 Task: Add an event with the title Project Planning Workshop, date '2023/12/13', time 7:50 AM to 9:50 AMand add a description: The AGM will conclude with a summary of the key outcomes, decisions, and action points discussed during the meeting. It will also provide a glimpse into the organization's strategic priorities and initiatives for the upcoming year. Attendees will leave with a clear understanding of the organization's performance, direction, and the shared commitment to its success., put the event into Red category . Add location for the event as: 987 Casa Batlló, Barcelona, Spain, logged in from the account softage.1@softage.netand send the event invitation to softage.10@softage.net and softage.2@softage.net. Set a reminder for the event 1 hour before
Action: Mouse moved to (120, 95)
Screenshot: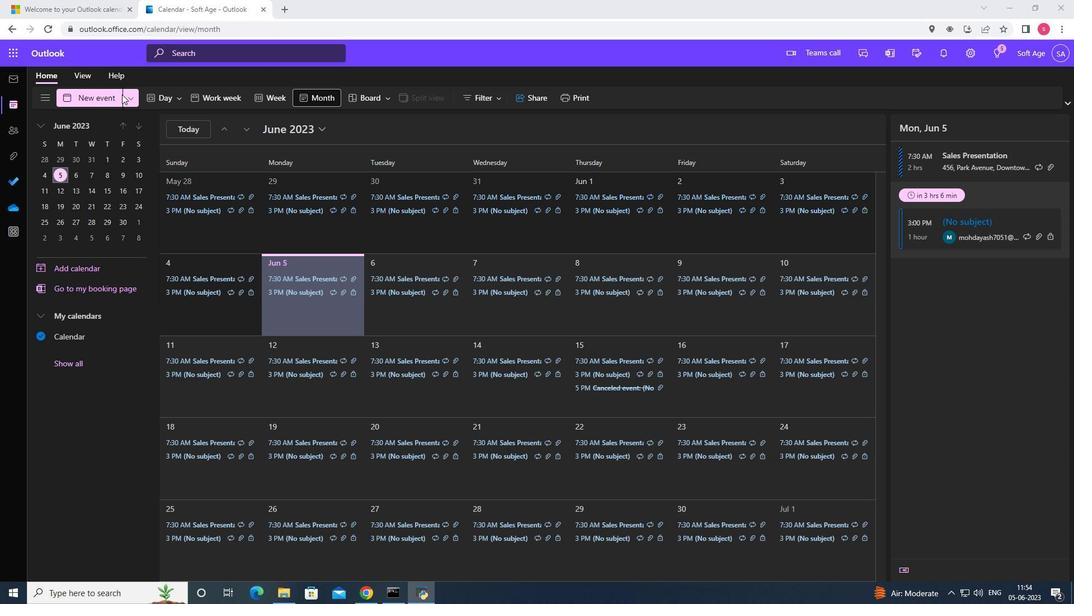 
Action: Mouse pressed left at (120, 95)
Screenshot: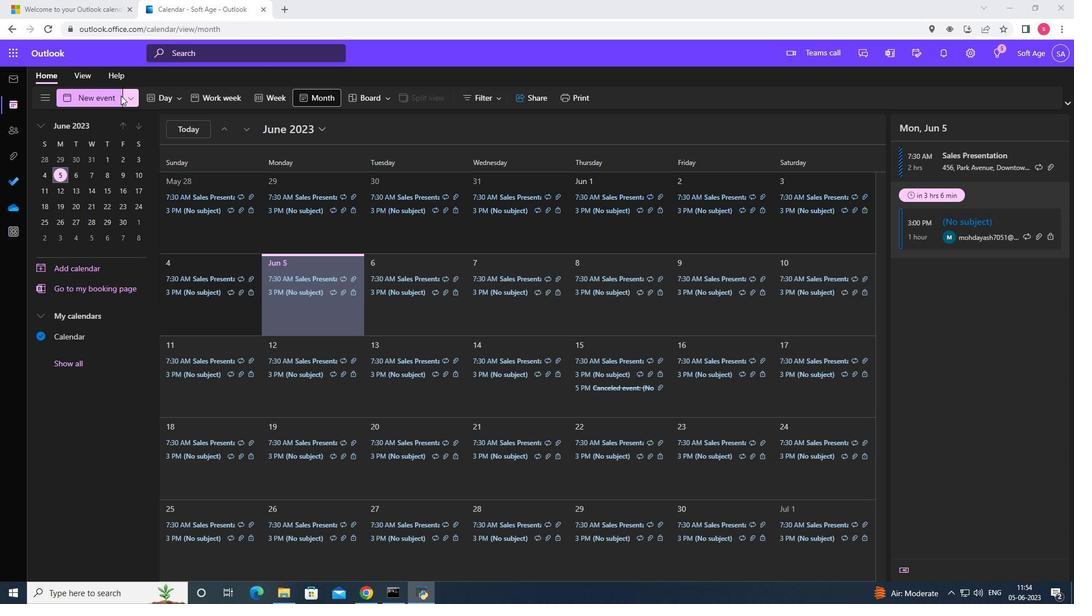 
Action: Mouse moved to (379, 170)
Screenshot: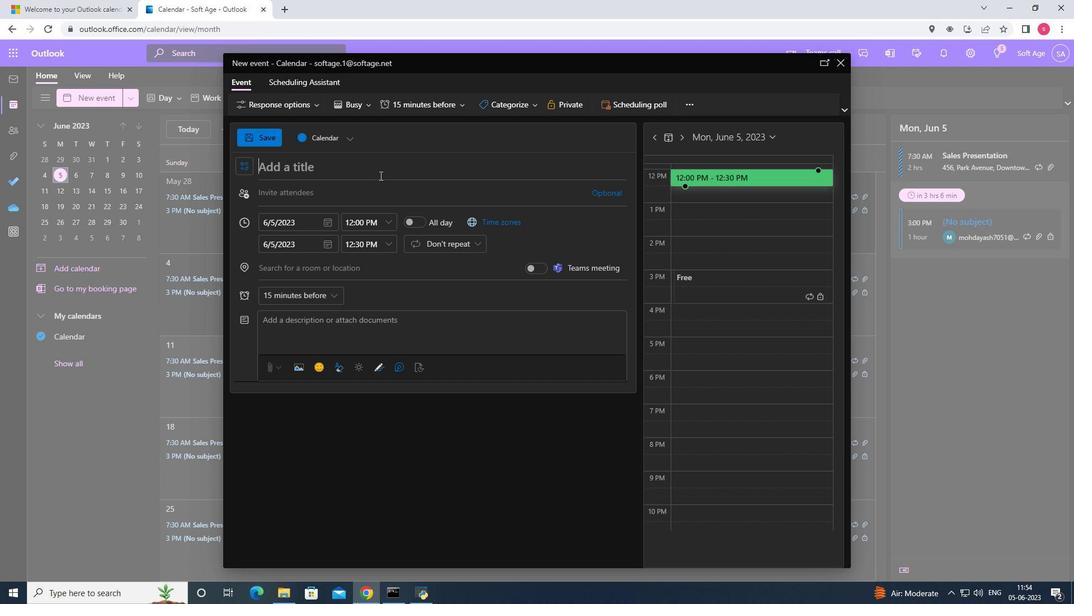 
Action: Mouse pressed left at (379, 170)
Screenshot: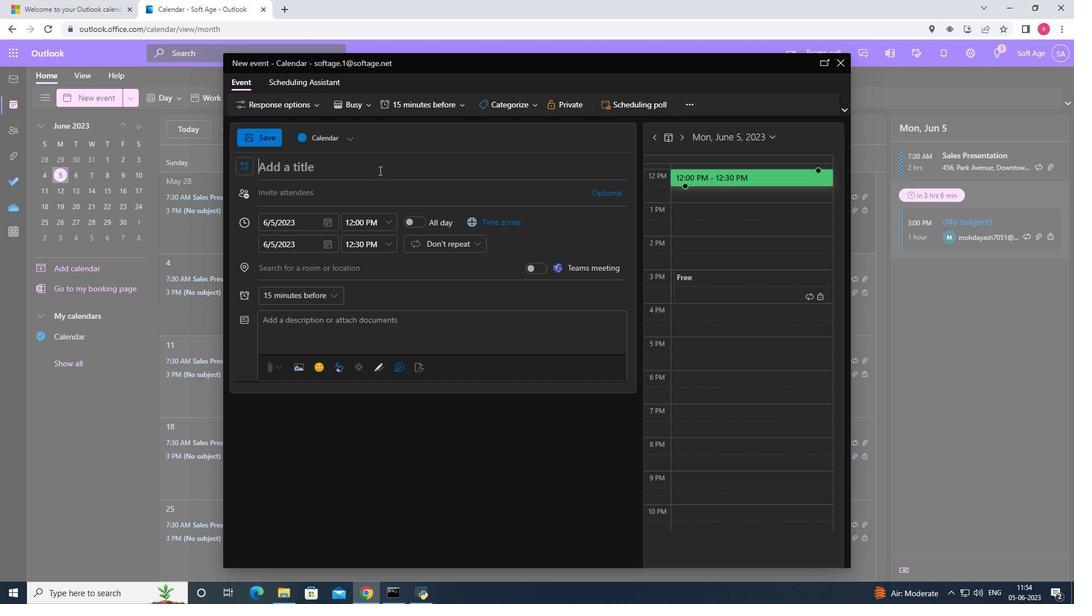 
Action: Key pressed <Key.shift><Key.shift>Project<Key.space><Key.shift>Planning<Key.space><Key.shift><Key.shift><Key.shift><Key.shift><Key.shift><Key.shift><Key.shift>w<Key.backspace><Key.shift><Key.shift>Workshop
Screenshot: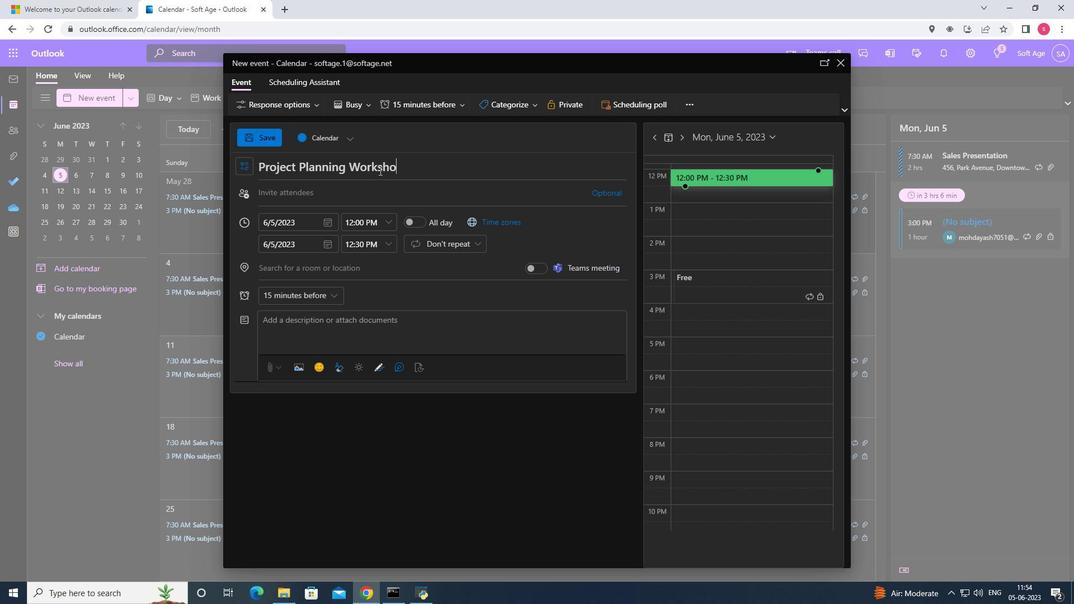 
Action: Mouse moved to (327, 226)
Screenshot: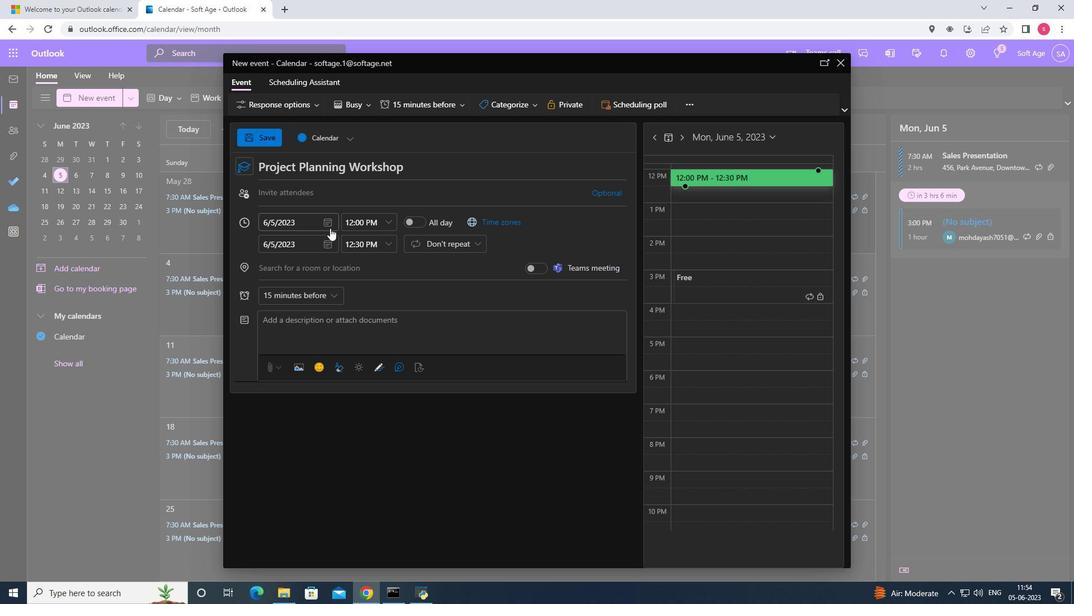 
Action: Mouse pressed left at (327, 226)
Screenshot: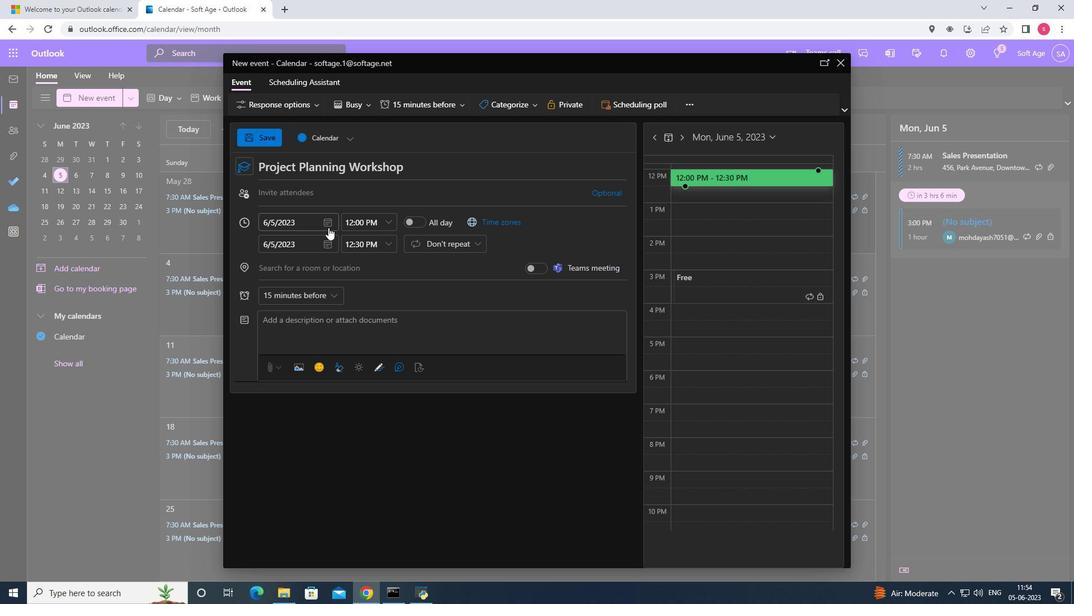 
Action: Mouse moved to (373, 246)
Screenshot: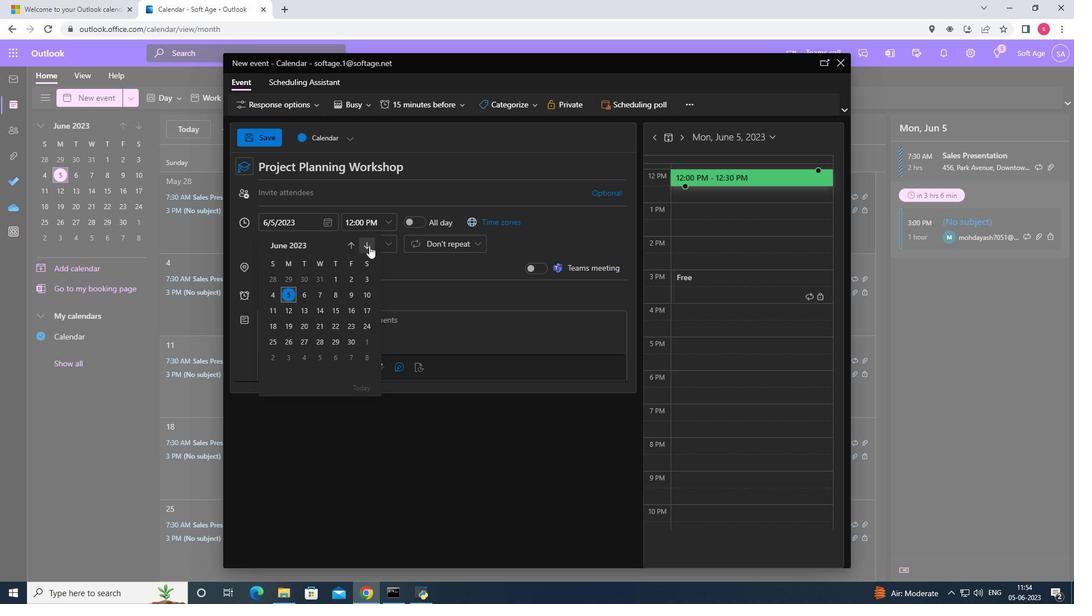 
Action: Mouse pressed left at (373, 246)
Screenshot: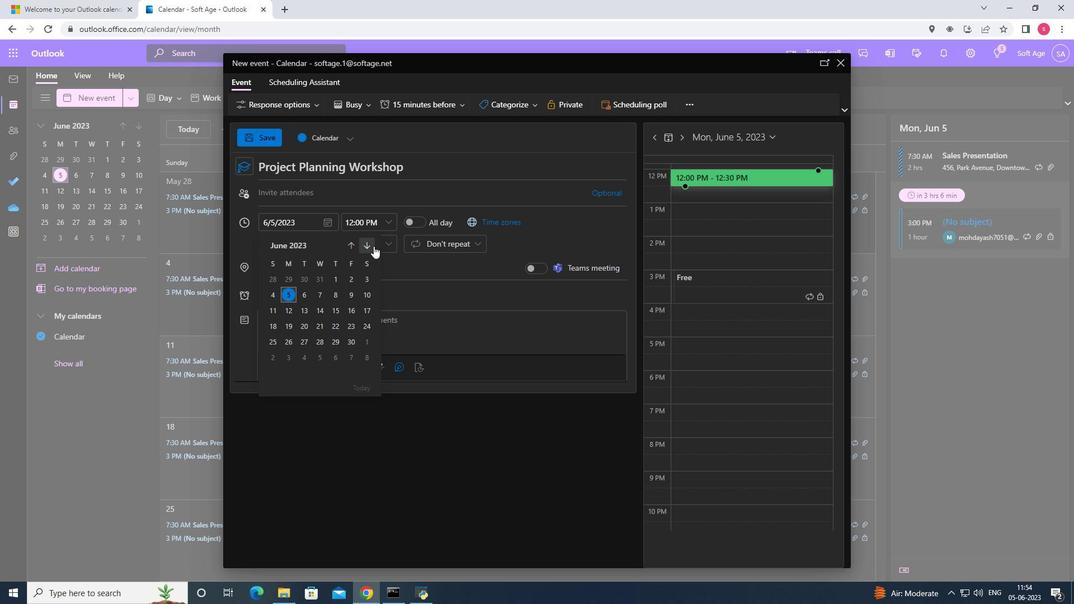 
Action: Mouse pressed left at (373, 246)
Screenshot: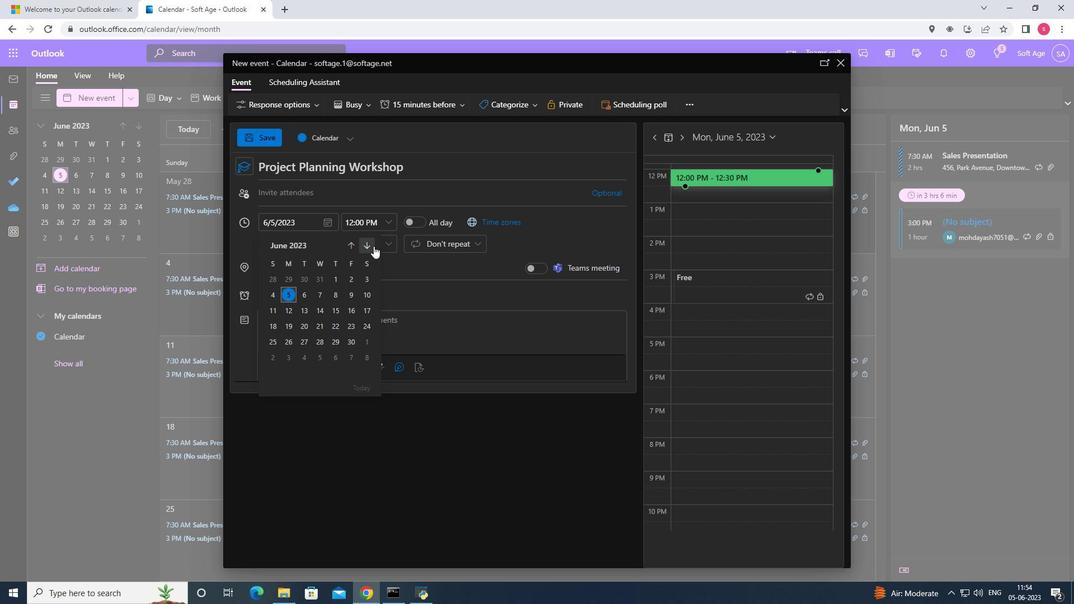 
Action: Mouse pressed left at (373, 246)
Screenshot: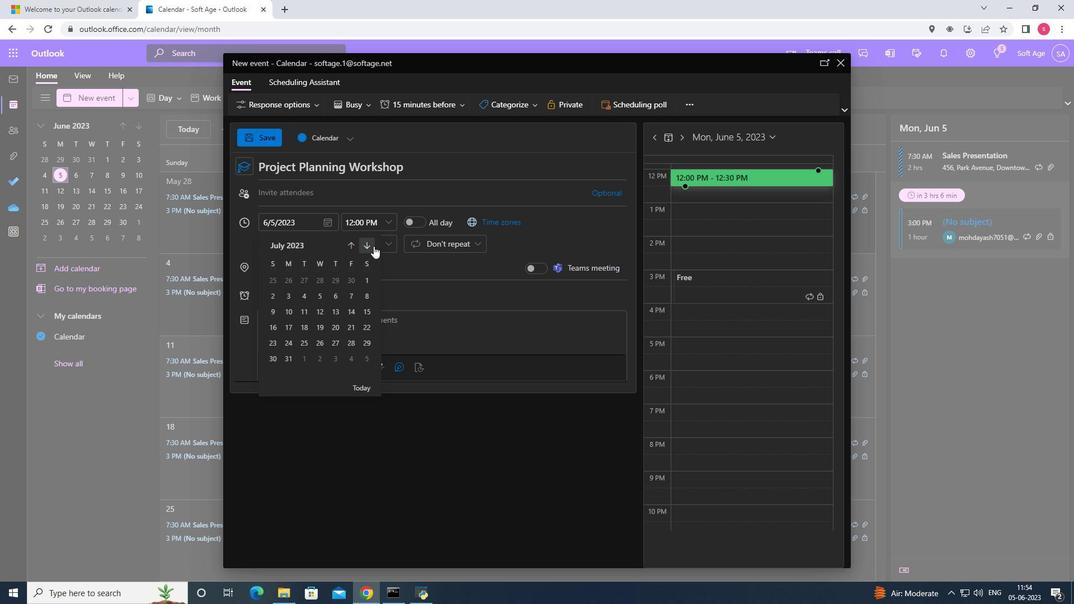 
Action: Mouse pressed left at (373, 246)
Screenshot: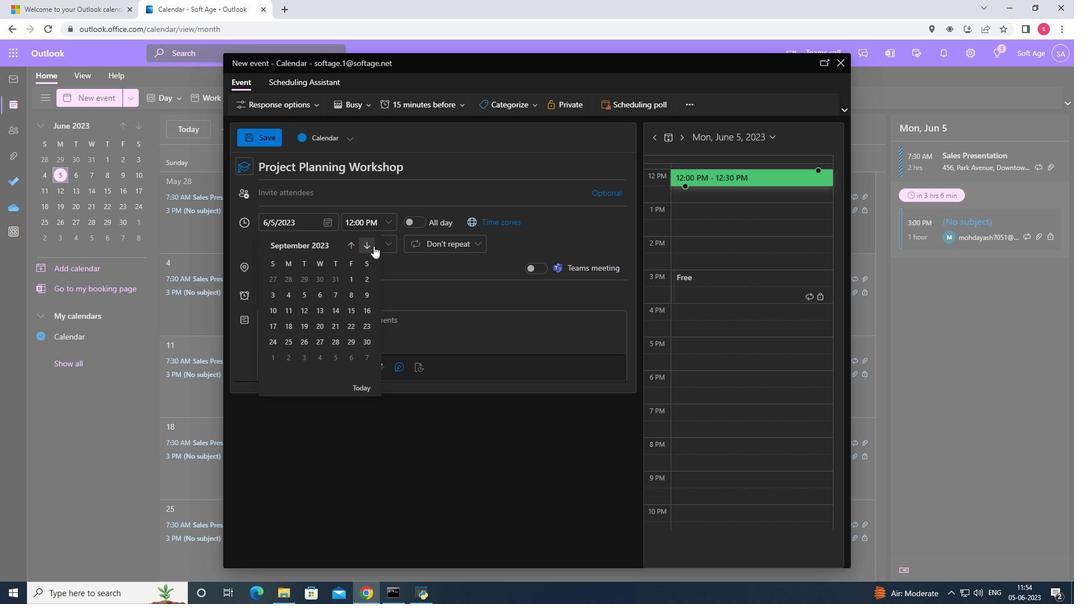 
Action: Mouse pressed left at (373, 246)
Screenshot: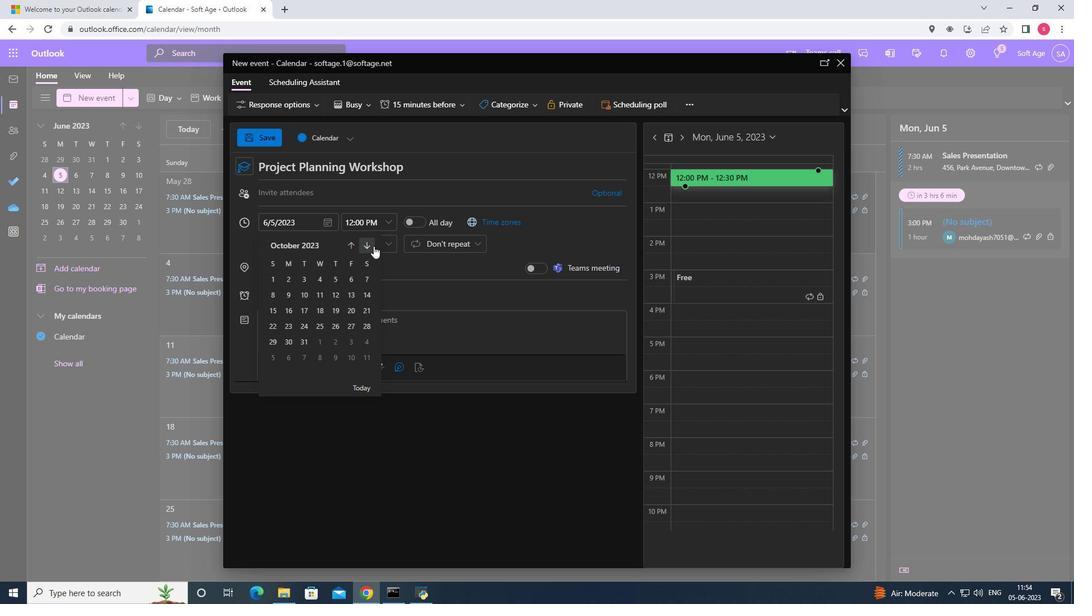 
Action: Mouse pressed left at (373, 246)
Screenshot: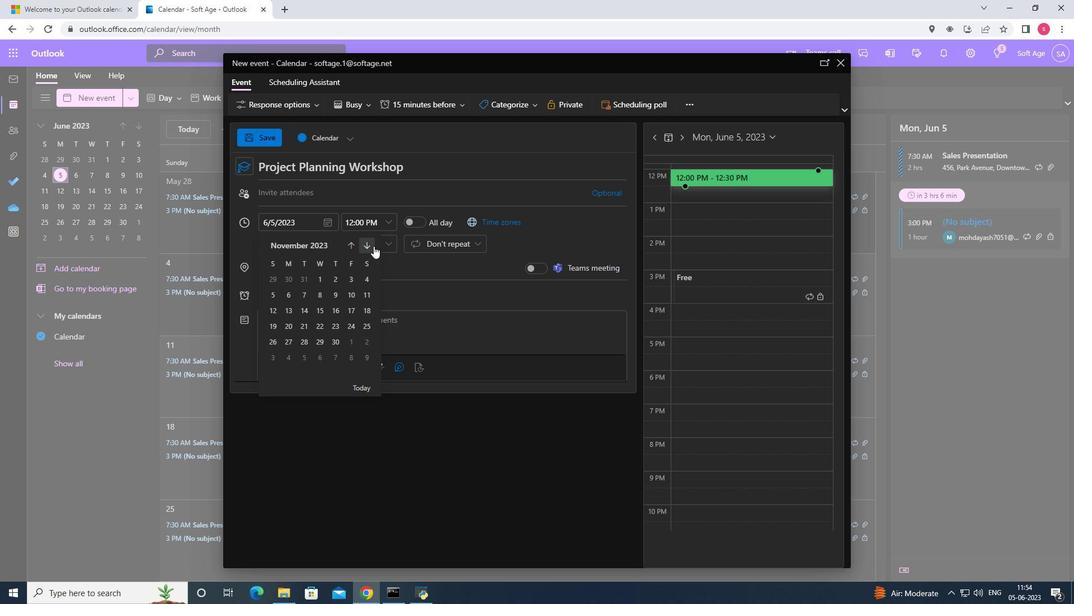 
Action: Mouse moved to (314, 312)
Screenshot: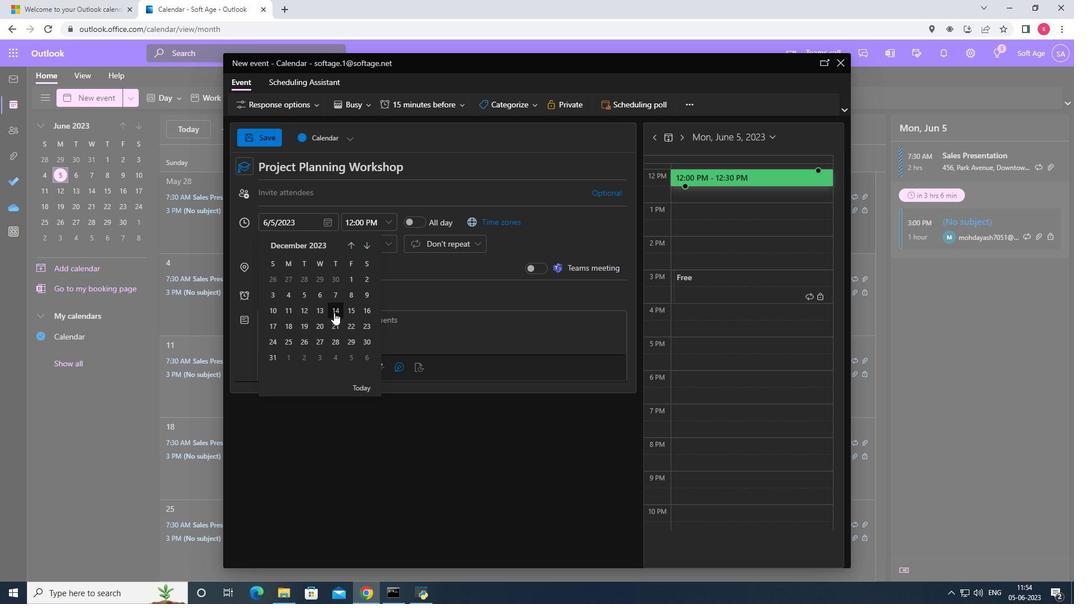 
Action: Mouse pressed left at (314, 312)
Screenshot: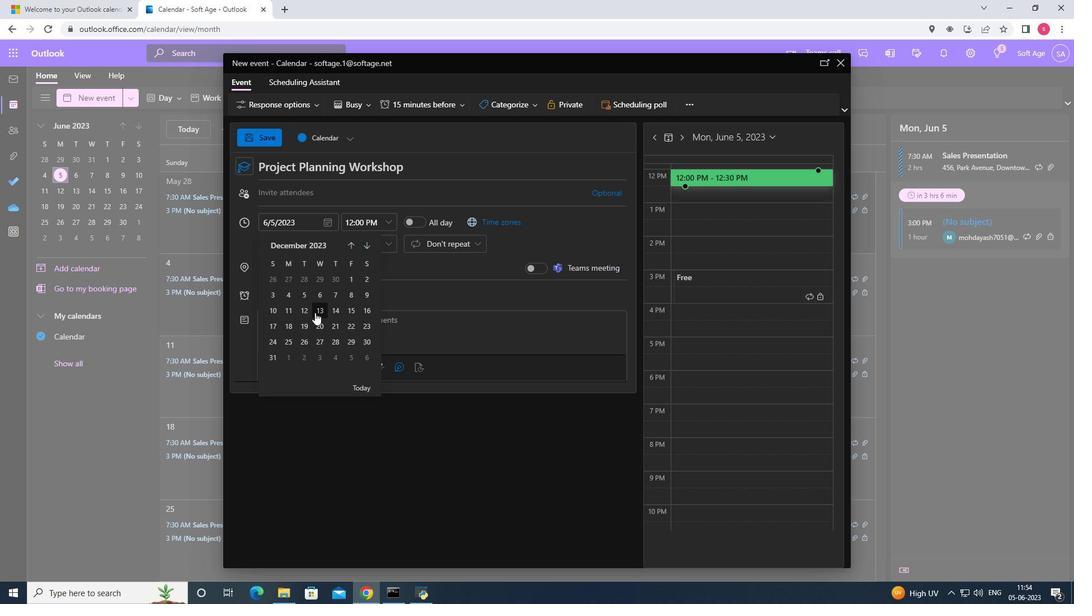
Action: Mouse moved to (390, 227)
Screenshot: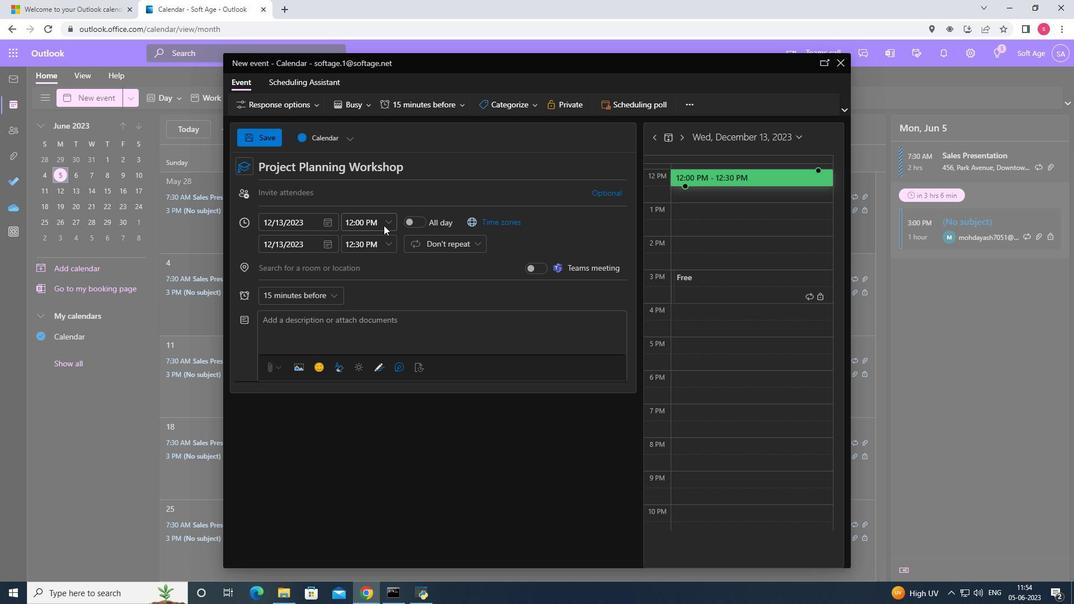
Action: Mouse pressed left at (390, 227)
Screenshot: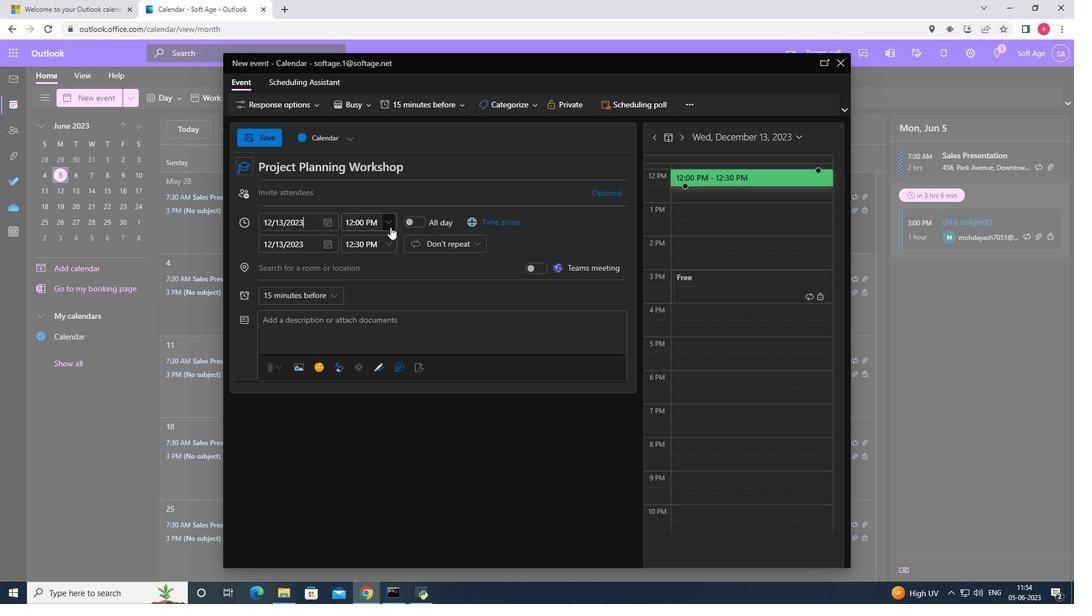 
Action: Mouse moved to (401, 238)
Screenshot: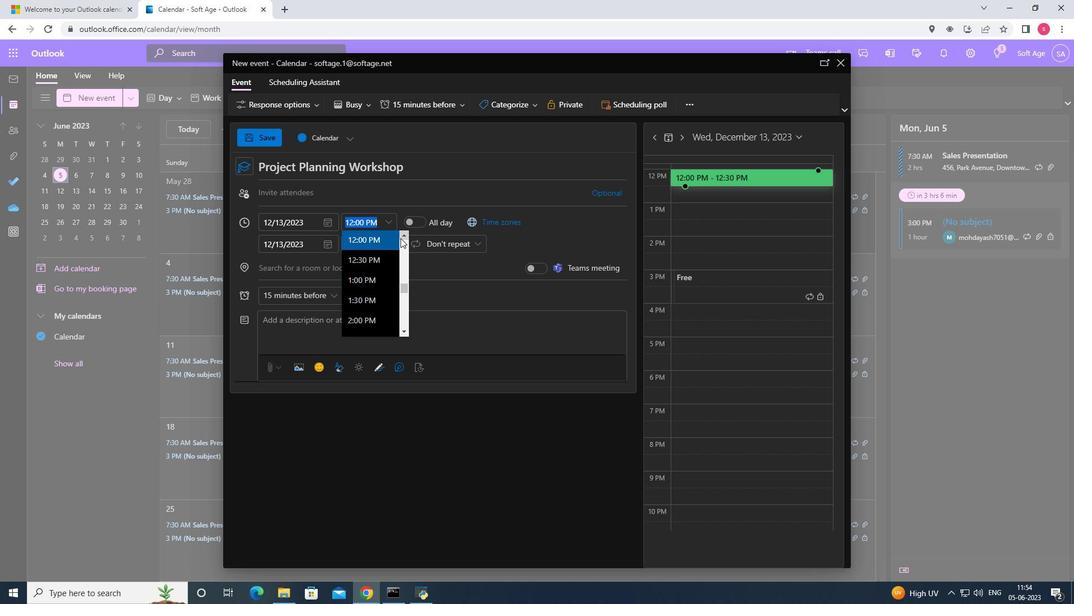 
Action: Mouse pressed left at (401, 238)
Screenshot: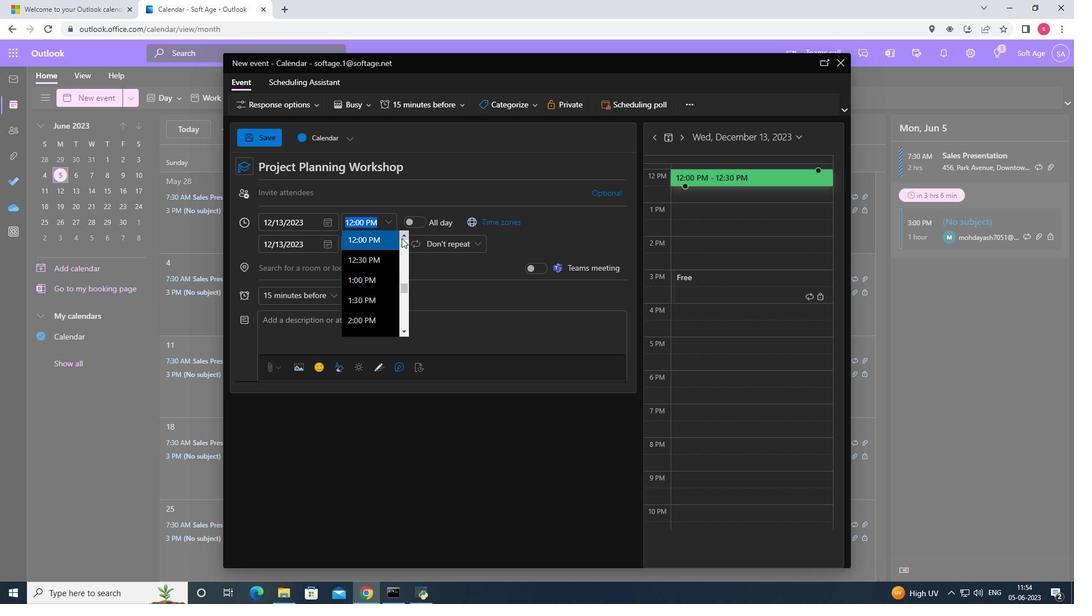 
Action: Mouse pressed left at (401, 238)
Screenshot: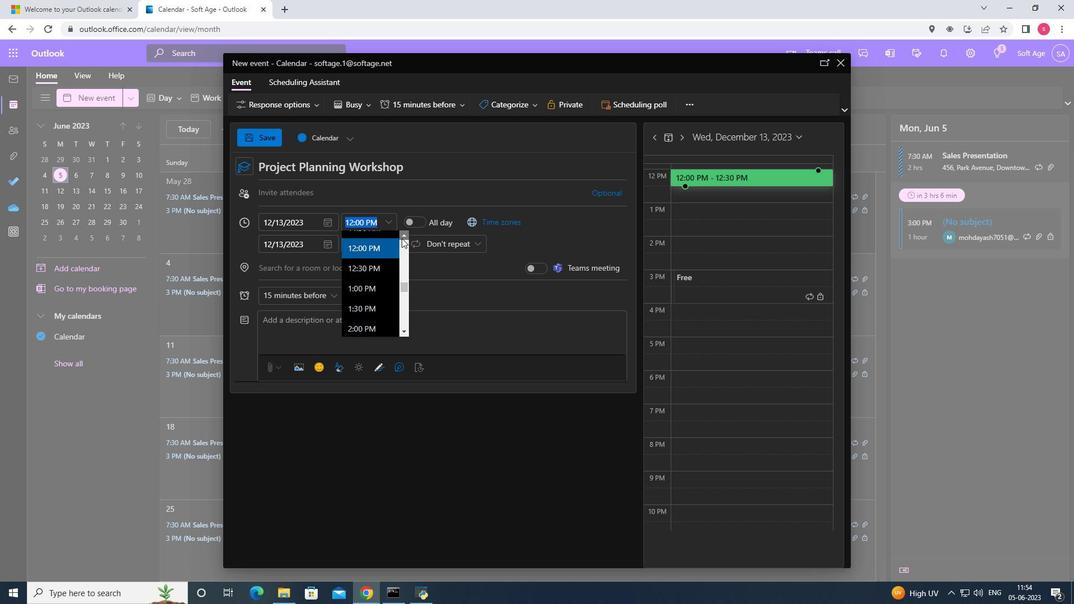 
Action: Mouse pressed left at (401, 238)
Screenshot: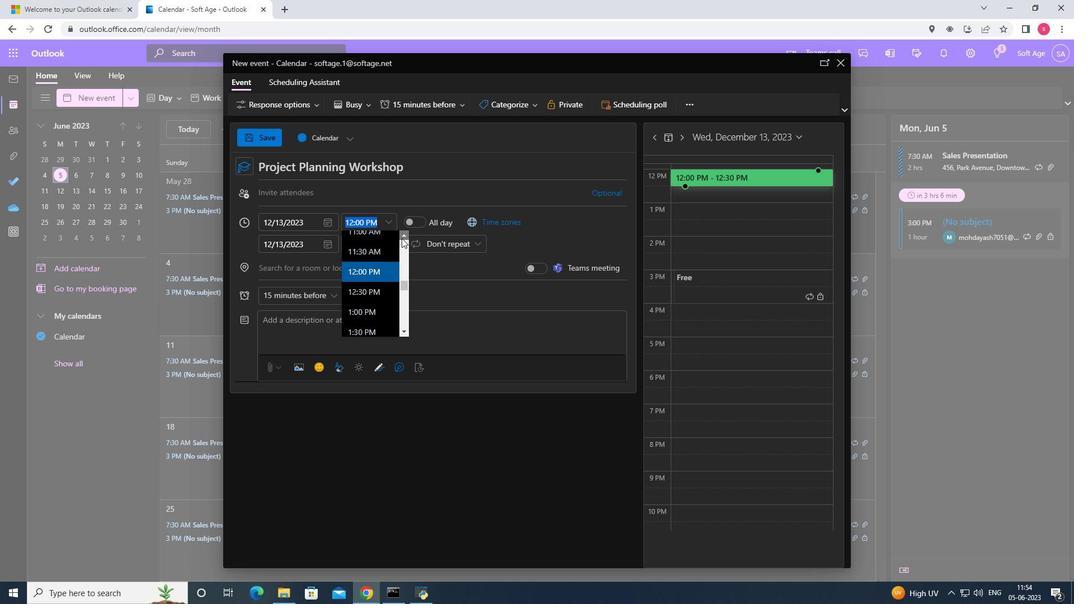 
Action: Mouse pressed left at (401, 238)
Screenshot: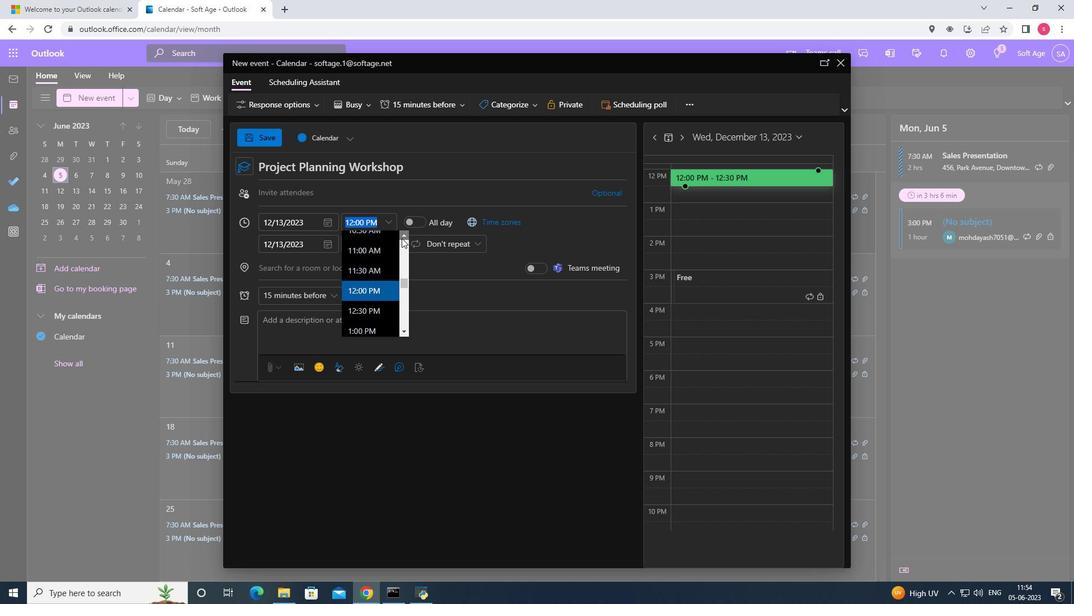
Action: Mouse pressed left at (401, 238)
Screenshot: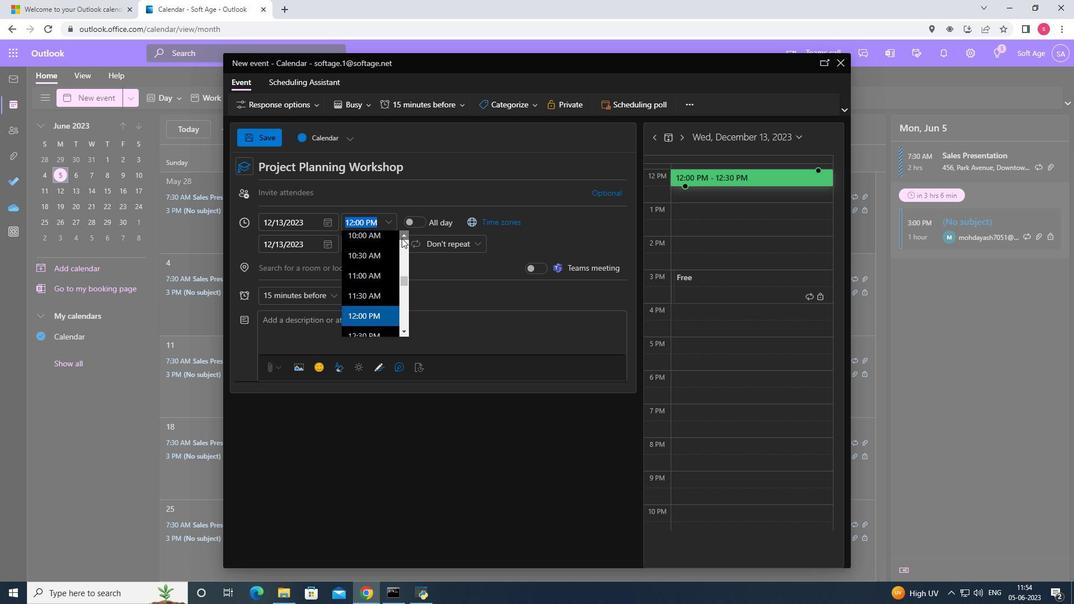 
Action: Mouse pressed left at (401, 238)
Screenshot: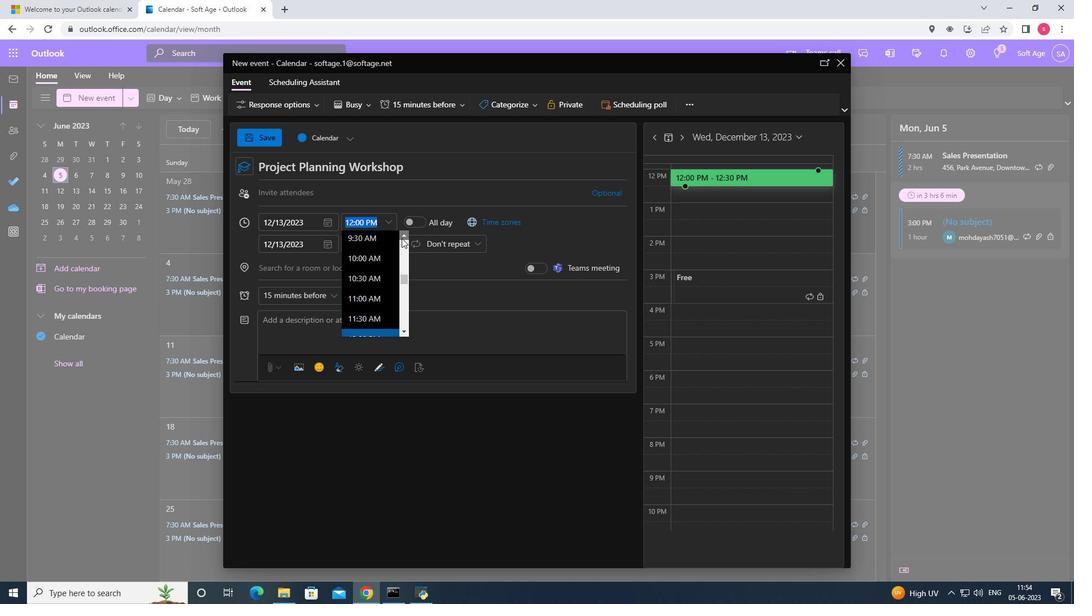 
Action: Mouse pressed left at (401, 238)
Screenshot: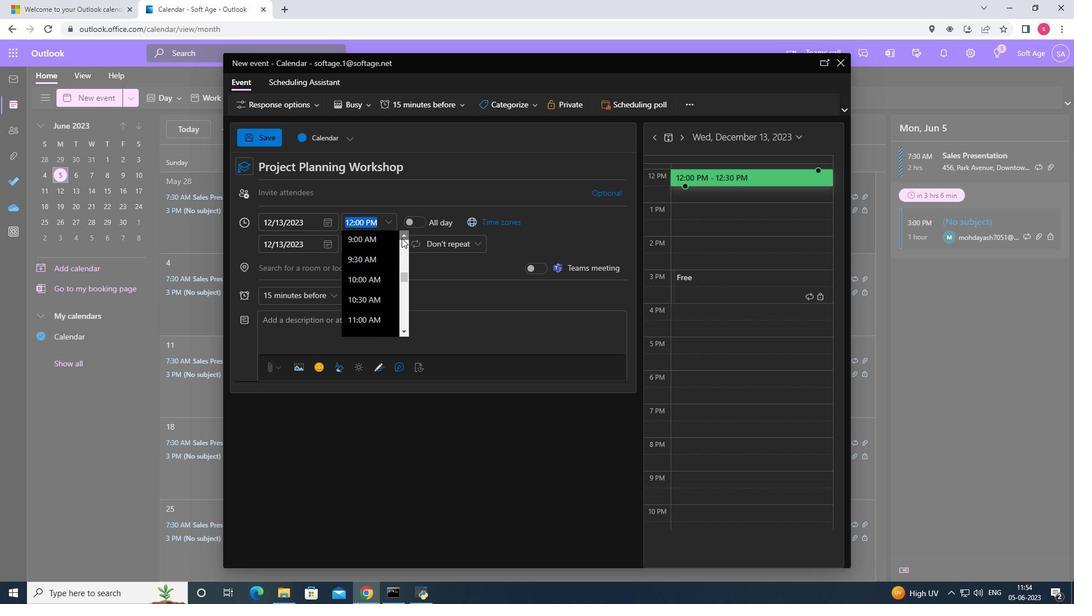 
Action: Mouse pressed left at (401, 238)
Screenshot: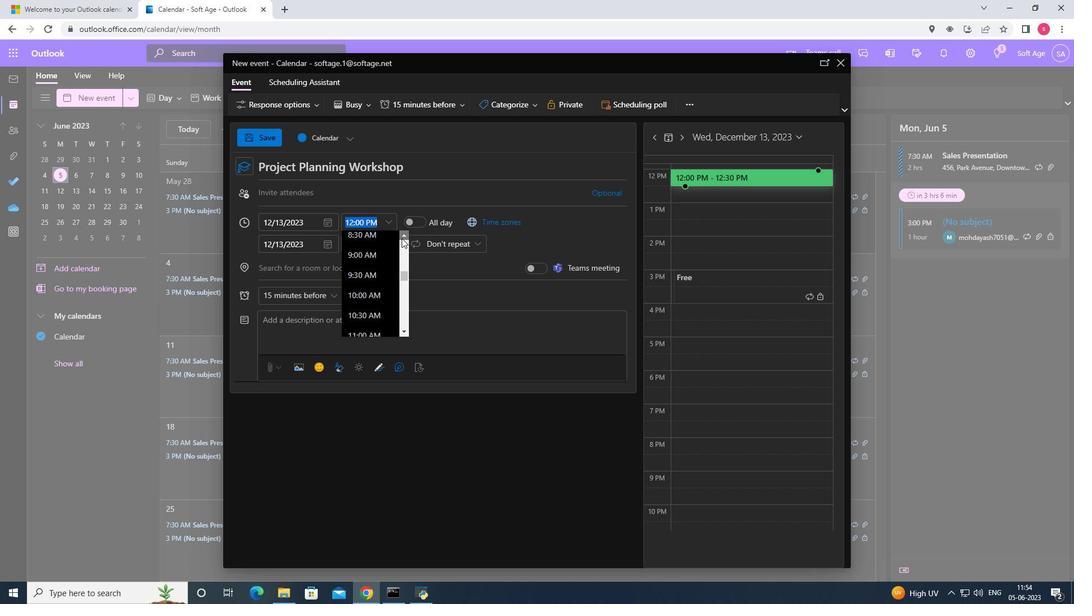 
Action: Mouse pressed left at (401, 238)
Screenshot: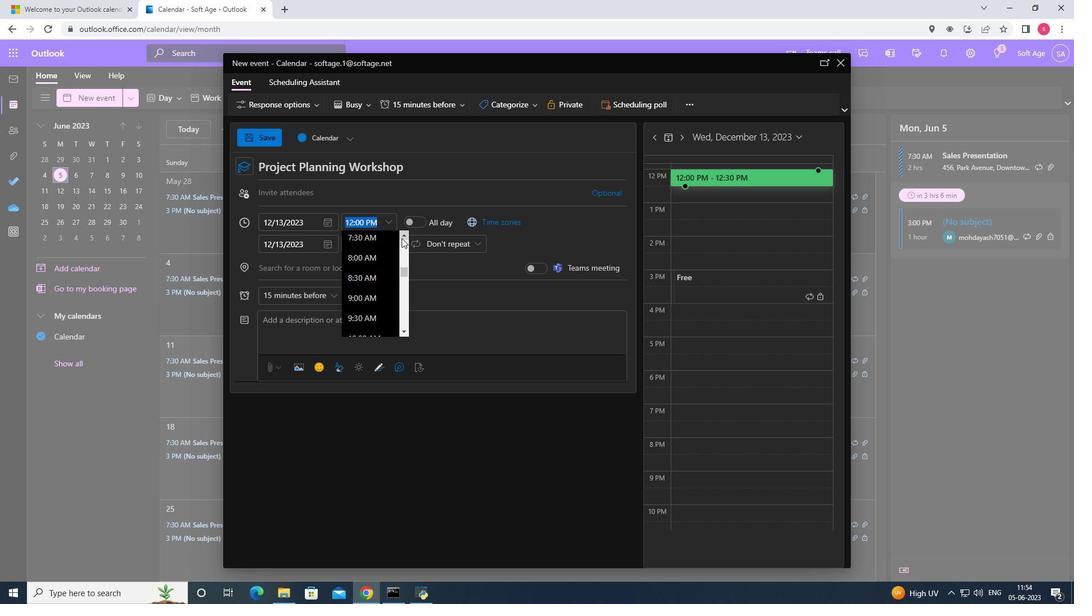 
Action: Mouse moved to (370, 252)
Screenshot: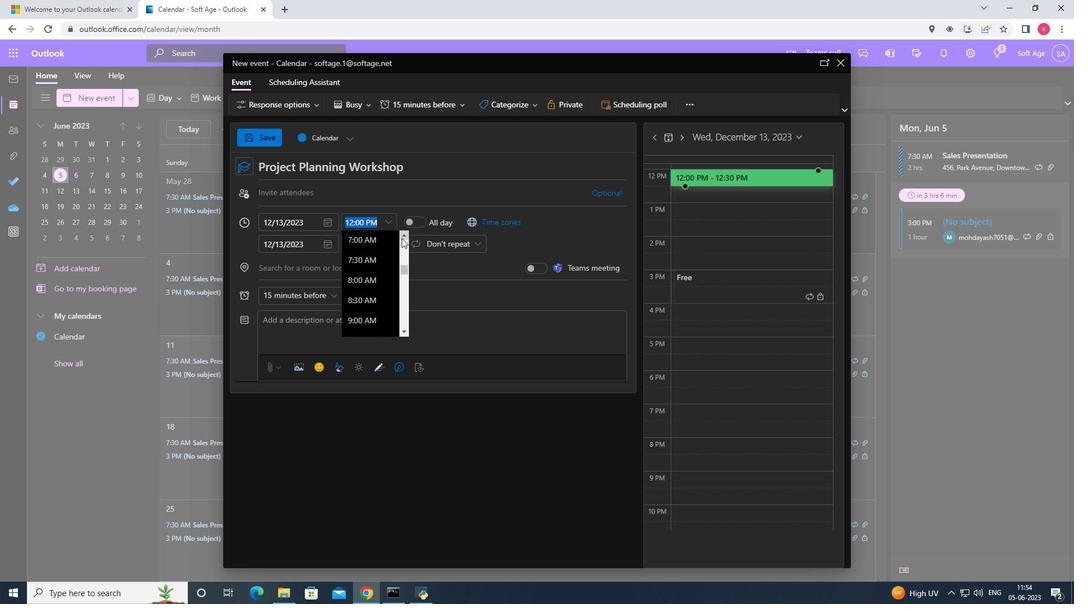 
Action: Mouse pressed left at (370, 252)
Screenshot: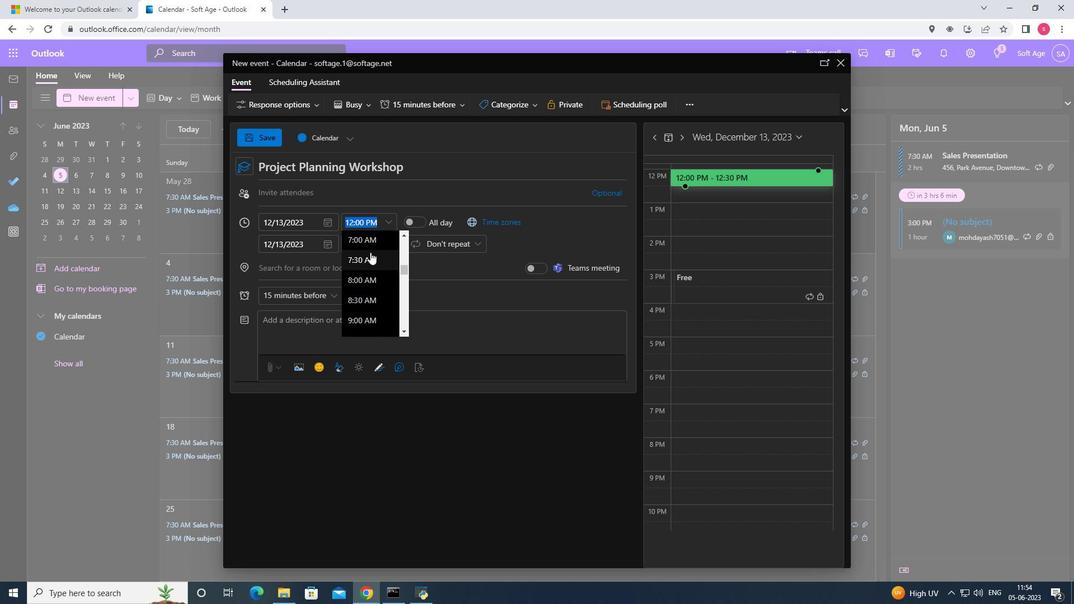 
Action: Mouse moved to (356, 223)
Screenshot: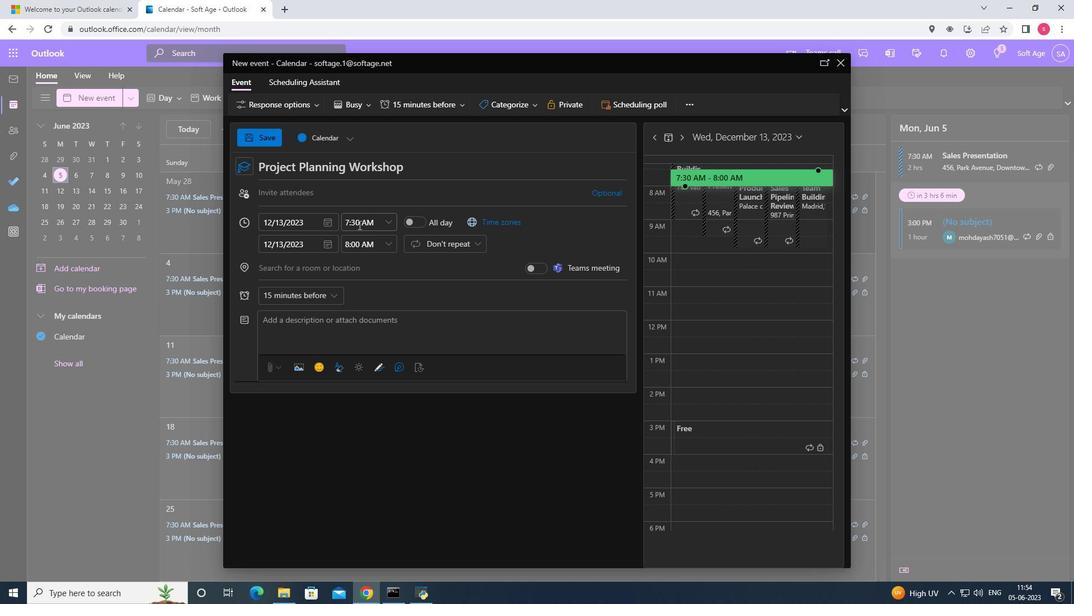 
Action: Mouse pressed left at (356, 223)
Screenshot: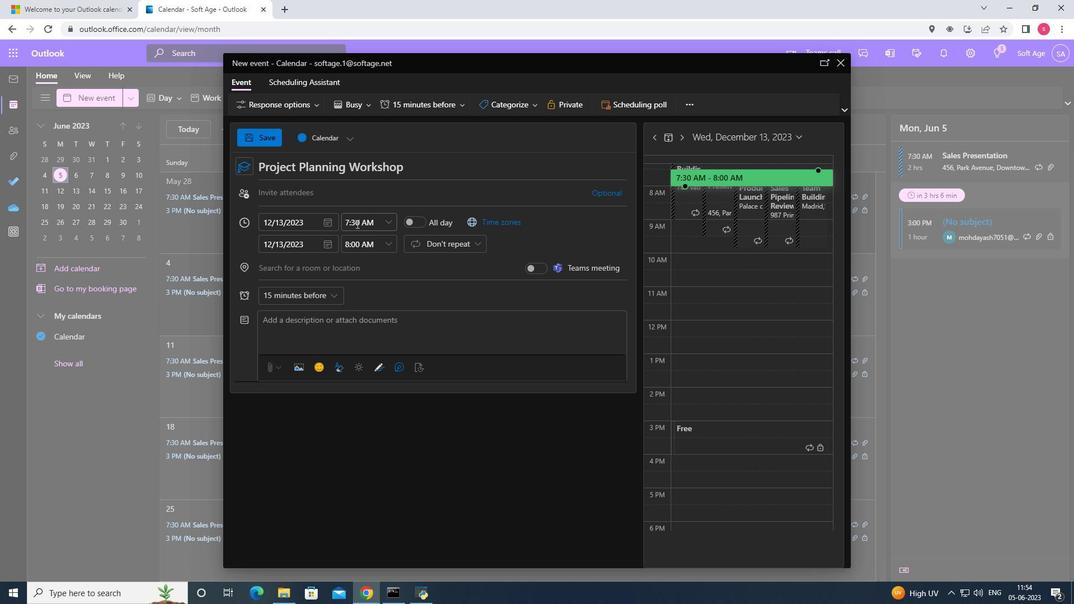 
Action: Key pressed <Key.backspace>5
Screenshot: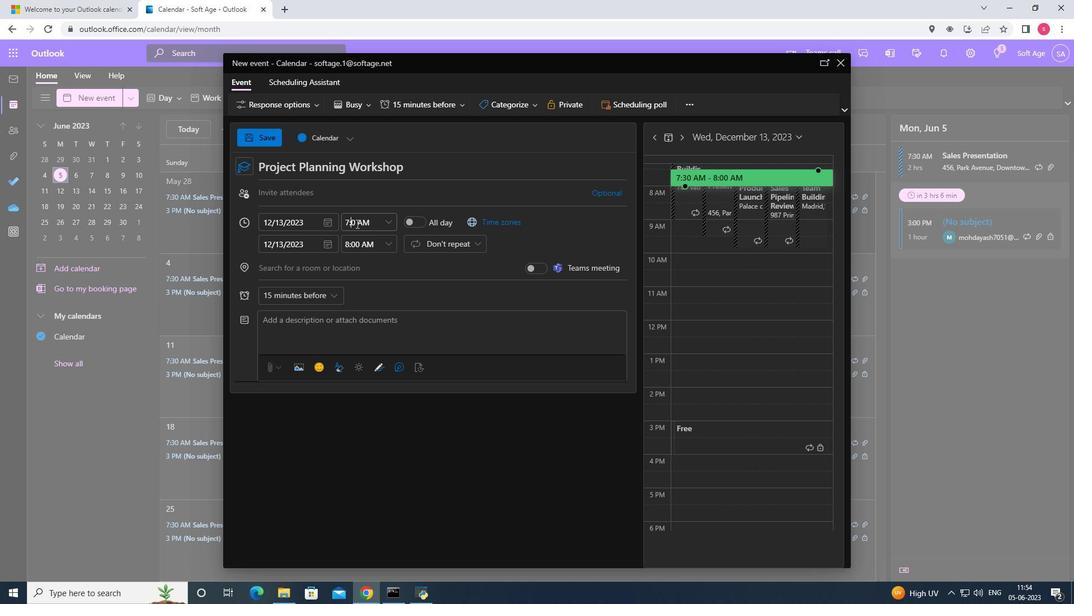 
Action: Mouse moved to (396, 243)
Screenshot: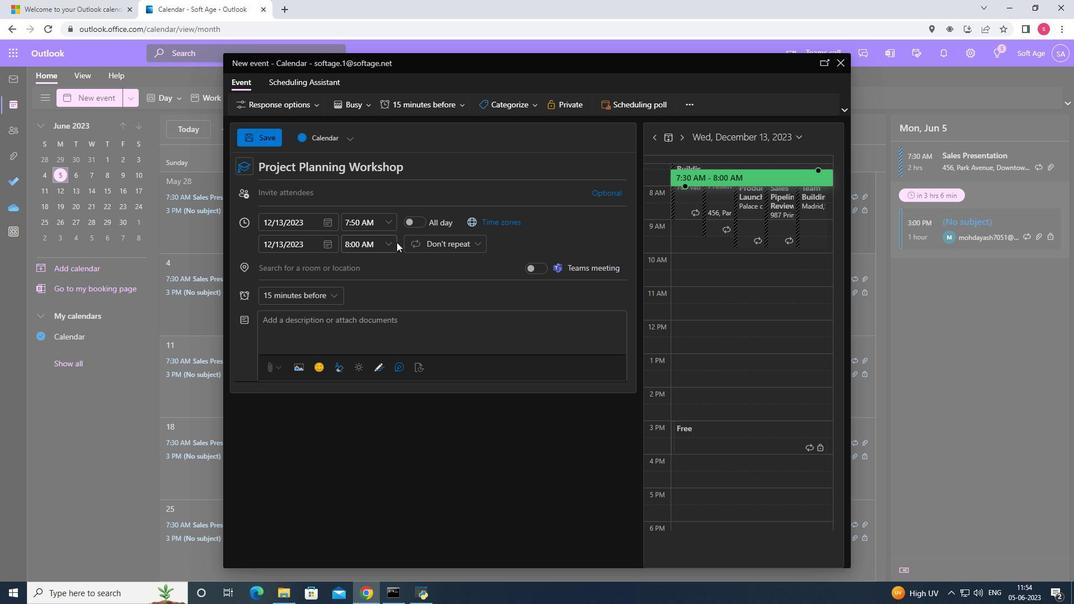
Action: Mouse pressed left at (396, 243)
Screenshot: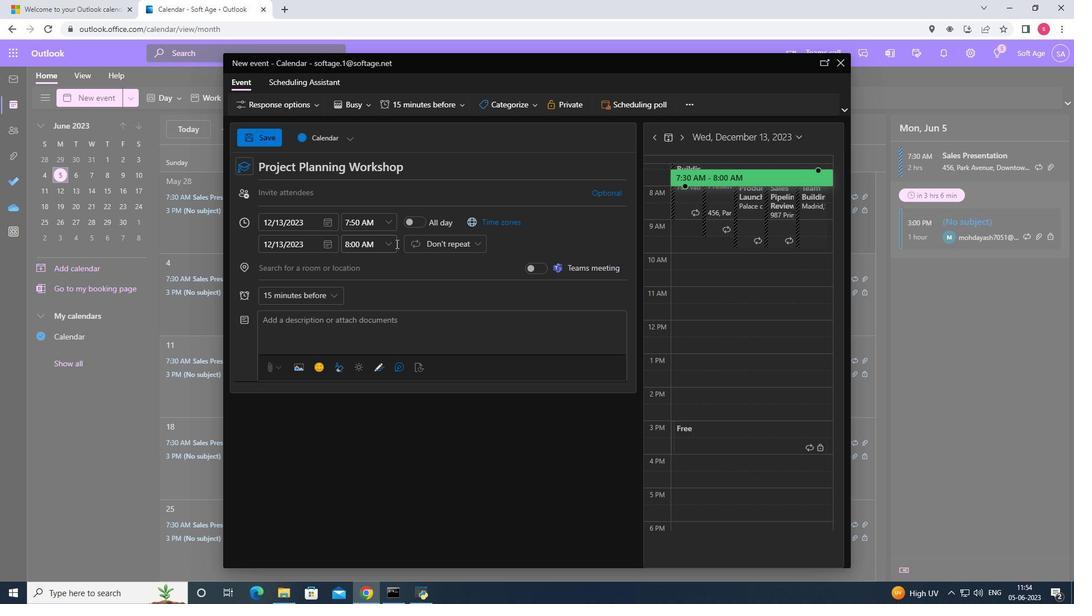 
Action: Mouse moved to (388, 246)
Screenshot: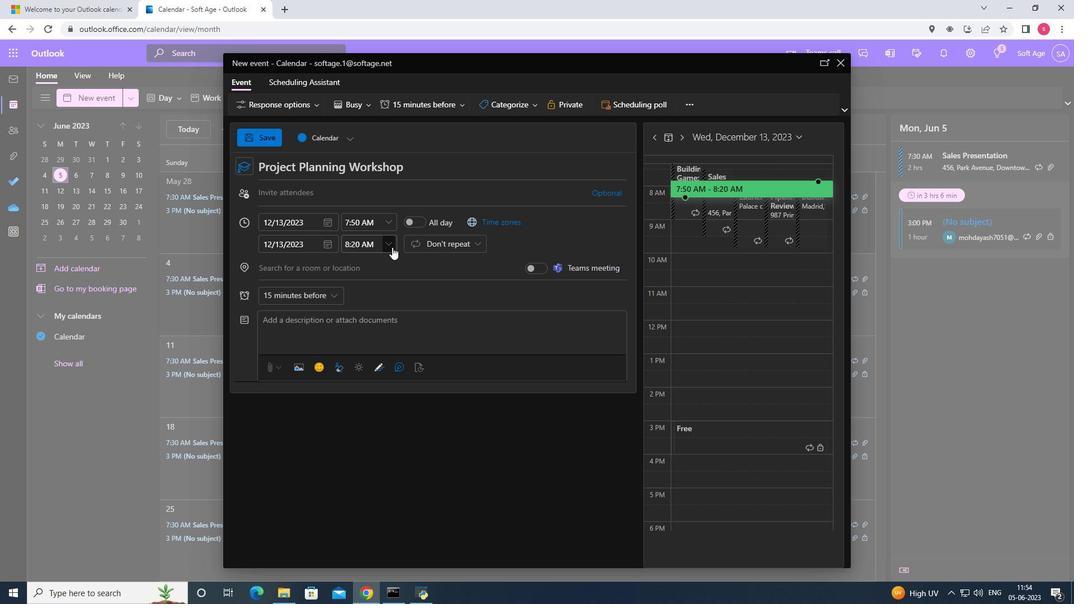 
Action: Mouse pressed left at (388, 246)
Screenshot: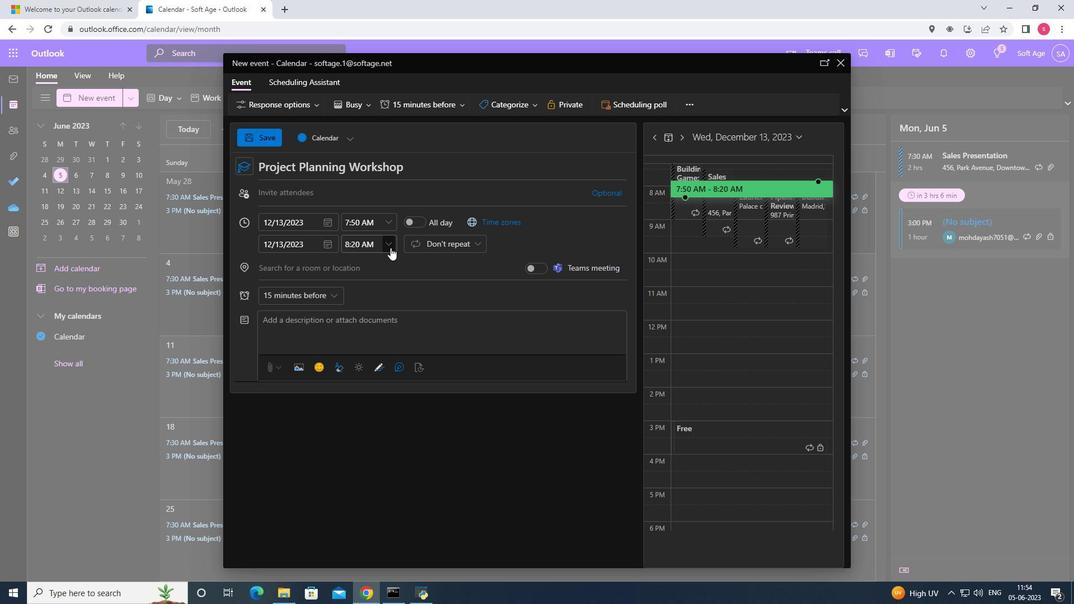 
Action: Mouse moved to (377, 320)
Screenshot: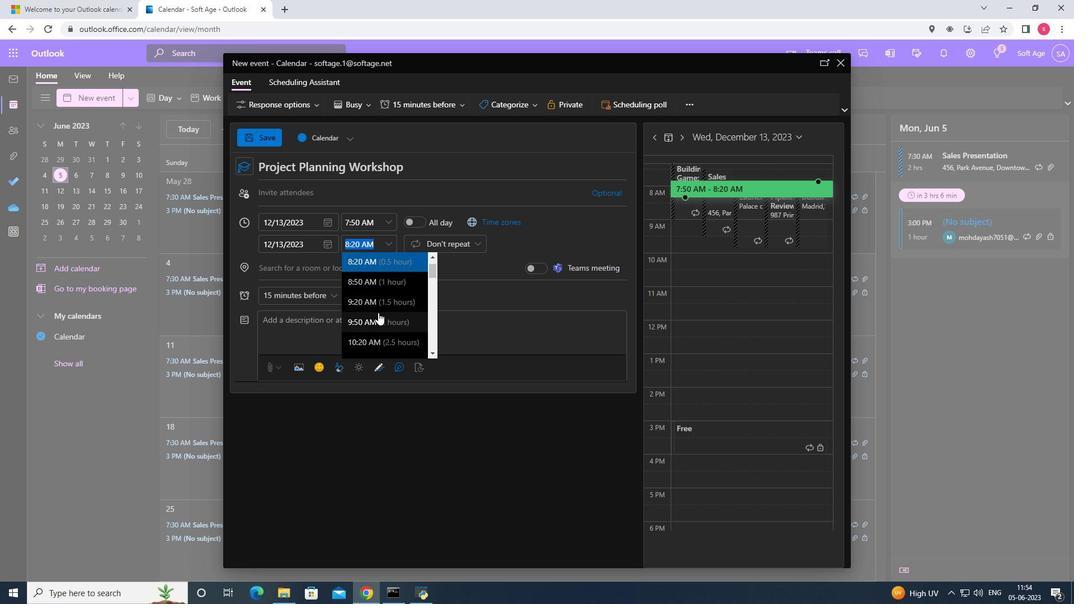 
Action: Mouse pressed left at (377, 320)
Screenshot: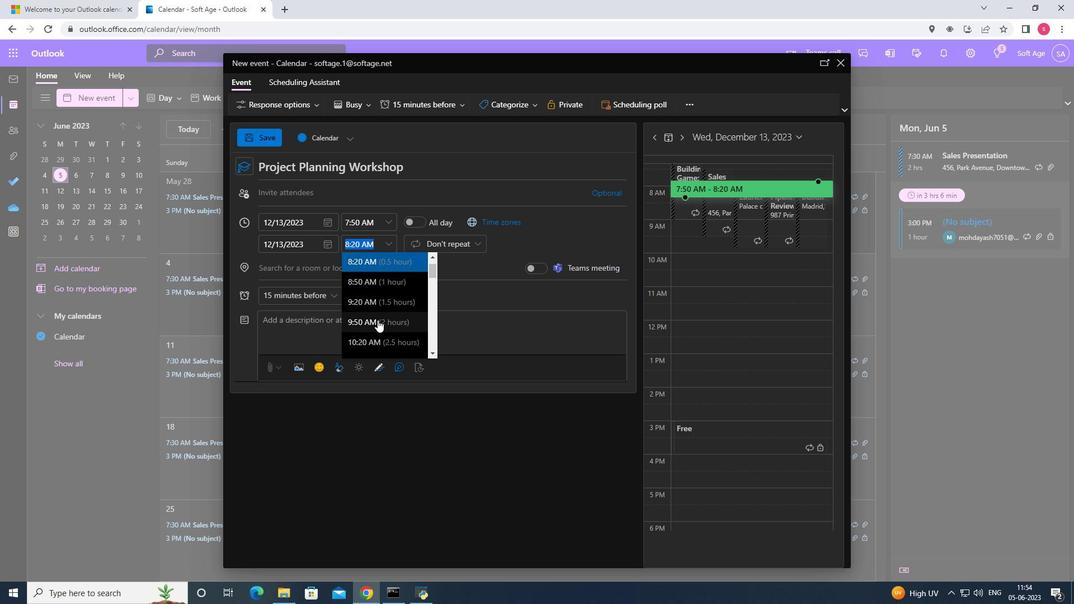 
Action: Mouse moved to (352, 339)
Screenshot: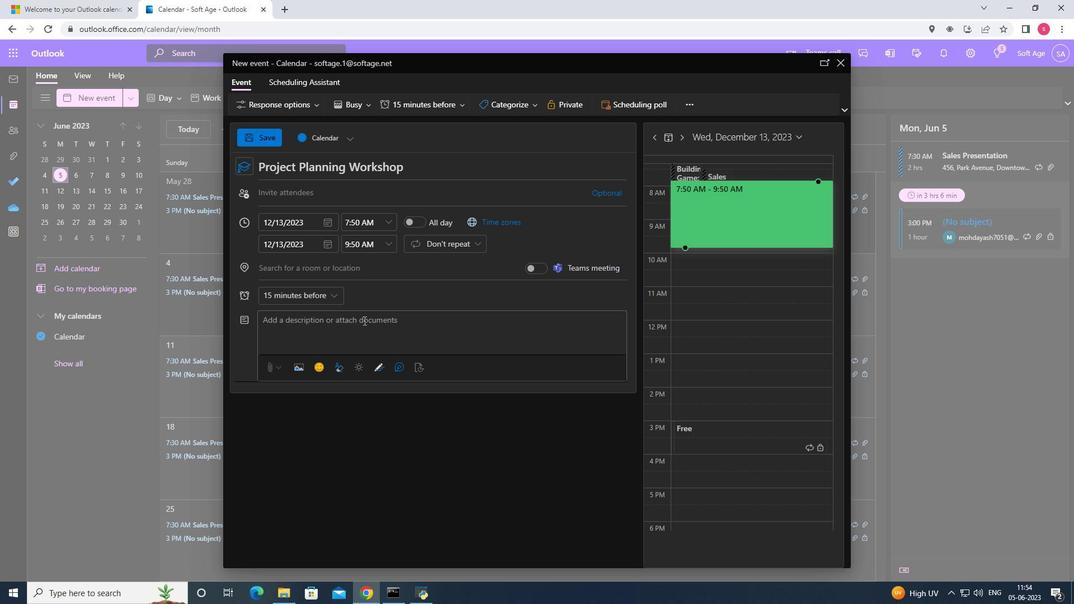 
Action: Mouse pressed left at (352, 339)
Screenshot: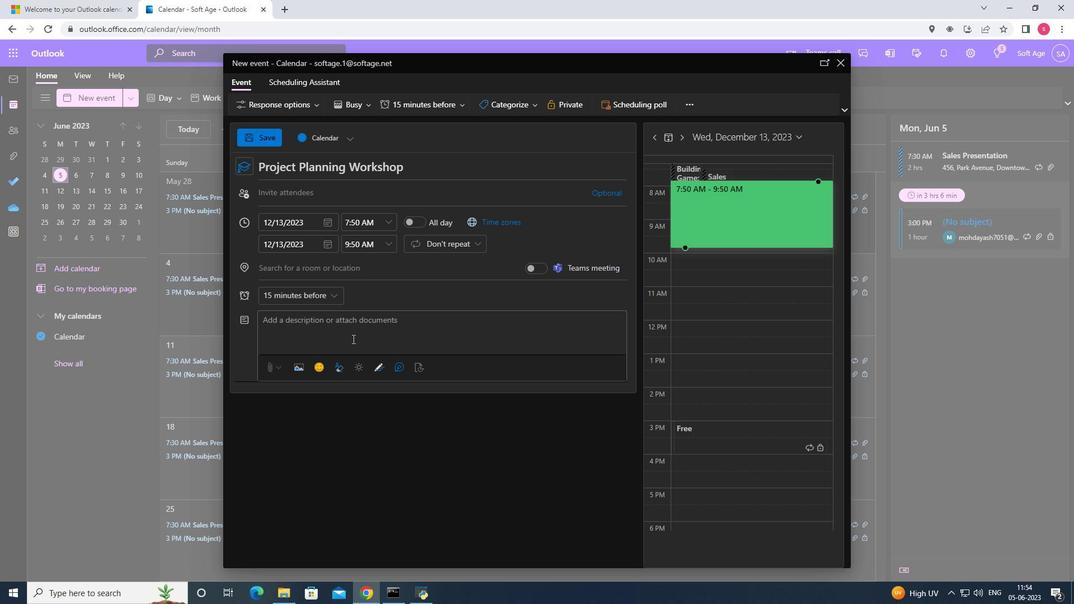 
Action: Key pressed <Key.shift>The<Key.space><Key.shift>AGM<Key.space>will<Key.space>conclude<Key.space>with<Key.space>a<Key.space>summary<Key.space>of<Key.space>the<Key.space>key<Key.space>outcomes,<Key.space>decisions<Key.space><Key.backspace>,<Key.space><Key.shift>and<Key.space>action<Key.space>points<Key.space>discussed<Key.space>during<Key.space>the<Key.space>meeting.<Key.space><Key.shift>It<Key.space>will<Key.space>also<Key.space>provide<Key.space>a<Key.space>glimpse<Key.space>into<Key.space>the<Key.space>organization's<Key.space>stratgic<Key.space><Key.backspace><Key.left><Key.left><Key.left>e<Key.right><Key.right><Key.right><Key.space>provide<Key.space>a<Key.space><Key.shift><Key.shift><Key.shift><Key.shift><Key.shift><Key.shift><Key.shift><Key.shift><Key.shift><Key.shift><Key.shift><Key.shift><Key.shift><Key.shift><Key.shift><Key.shift><Key.shift><Key.shift><Key.shift><Key.shift><Key.shift><Key.shift><Key.shift><Key.shift><Key.shift><Key.shift><Key.shift><Key.shift><Key.shift><Key.shift><Key.shift><Key.shift><Key.shift><Key.shift><Key.shift>G<Key.backspace>glimpse<Key.space>into<Key.space>the<Key.space>organization<Key.backspace><Key.backspace><Key.backspace><Key.backspace><Key.backspace><Key.backspace><Key.backspace><Key.backspace><Key.backspace><Key.backspace><Key.backspace><Key.backspace><Key.backspace><Key.backspace><Key.backspace><Key.backspace><Key.backspace><Key.backspace><Key.backspace><Key.backspace><Key.backspace><Key.backspace><Key.backspace><Key.backspace><Key.backspace><Key.backspace><Key.backspace><Key.backspace><Key.backspace><Key.backspace><Key.backspace><Key.backspace><Key.backspace><Key.backspace><Key.backspace><Key.backspace><Key.backspace>iorities<Key.space>and<Key.space>initiatives<Key.space>for<Key.space>the<Key.space>upcoming<Key.space>year.<Key.space><Key.shift>Attendees<Key.space>will<Key.space>lw<Key.backspace>eave<Key.space>with<Key.space>a<Key.space>clear<Key.space>understanding<Key.space>of<Key.space>the<Key.space>organization's<Key.space>performance,<Key.space>direction<Key.space><Key.backspace>,<Key.space>and<Key.space>the<Key.space>shared<Key.space>commitn<Key.backspace>ment<Key.space>to<Key.space>its<Key.space>success<Key.space><Key.backspace>.
Screenshot: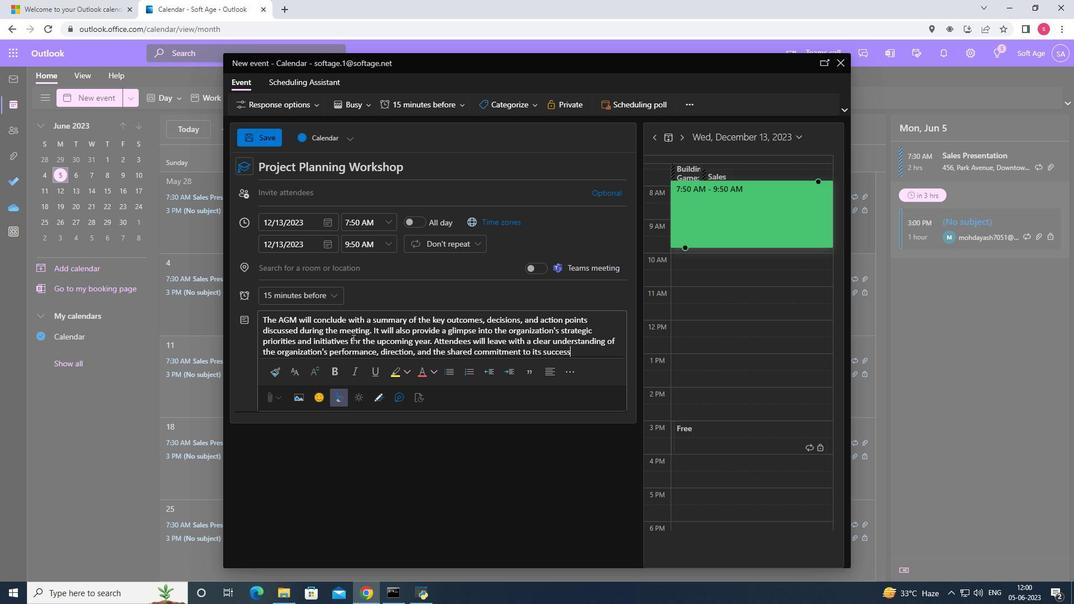 
Action: Mouse moved to (513, 107)
Screenshot: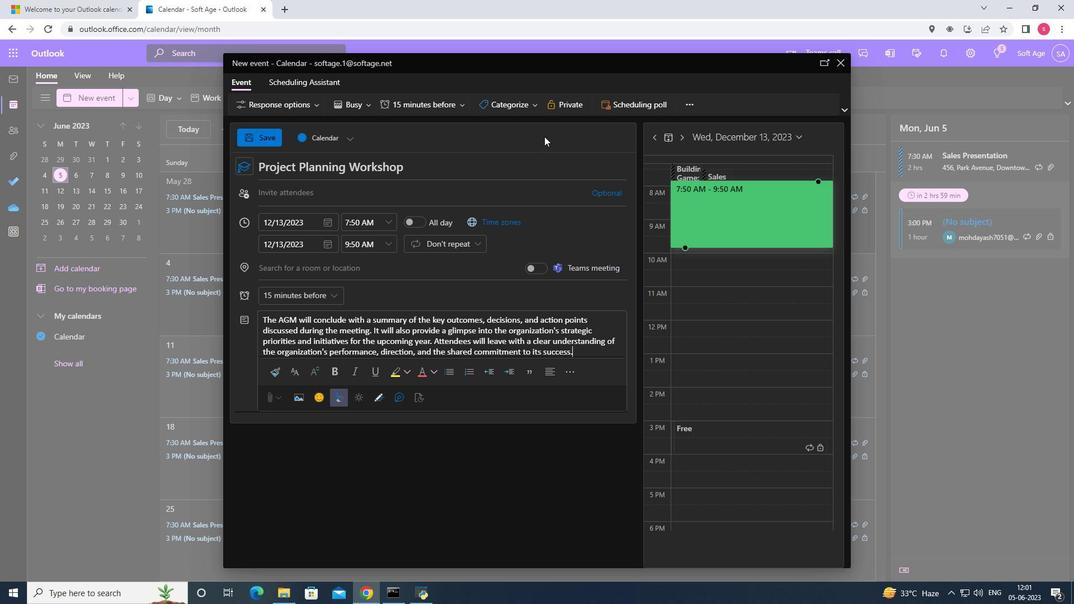 
Action: Mouse pressed left at (513, 107)
Screenshot: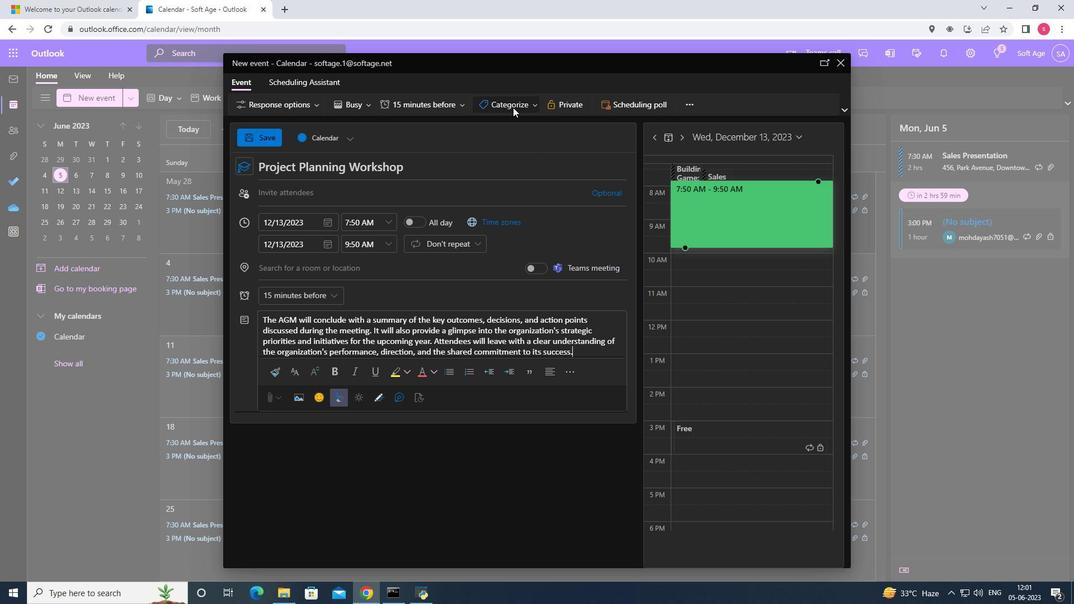 
Action: Mouse moved to (510, 235)
Screenshot: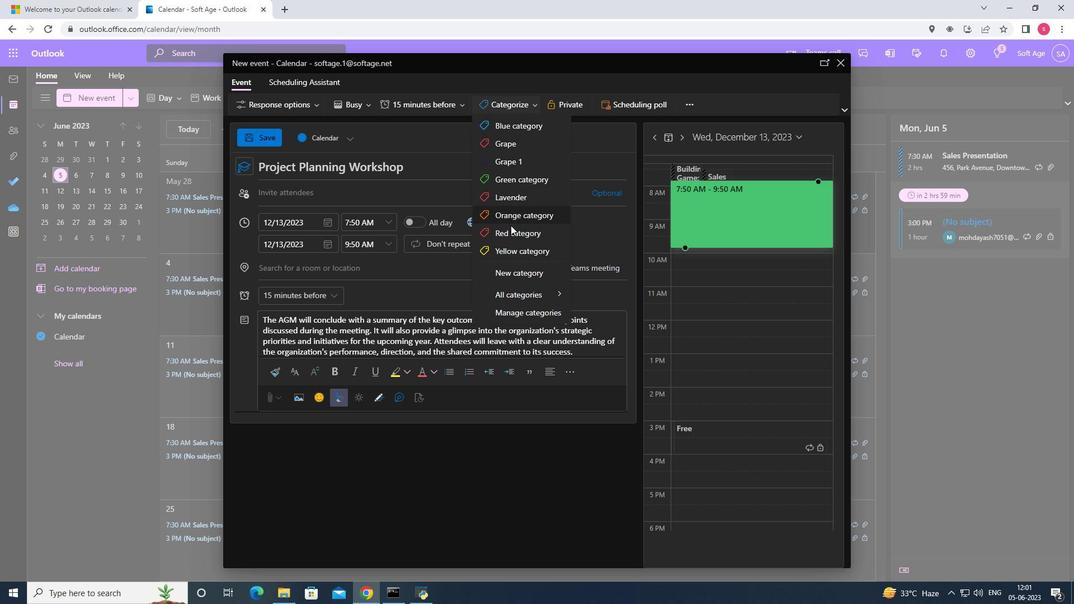 
Action: Mouse pressed left at (510, 235)
Screenshot: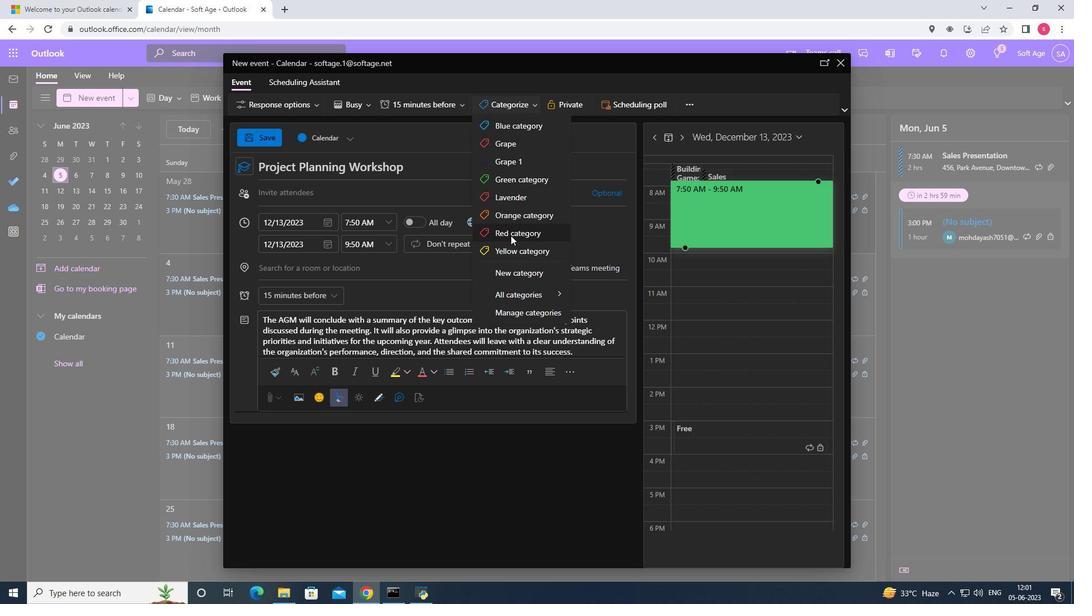 
Action: Mouse moved to (335, 270)
Screenshot: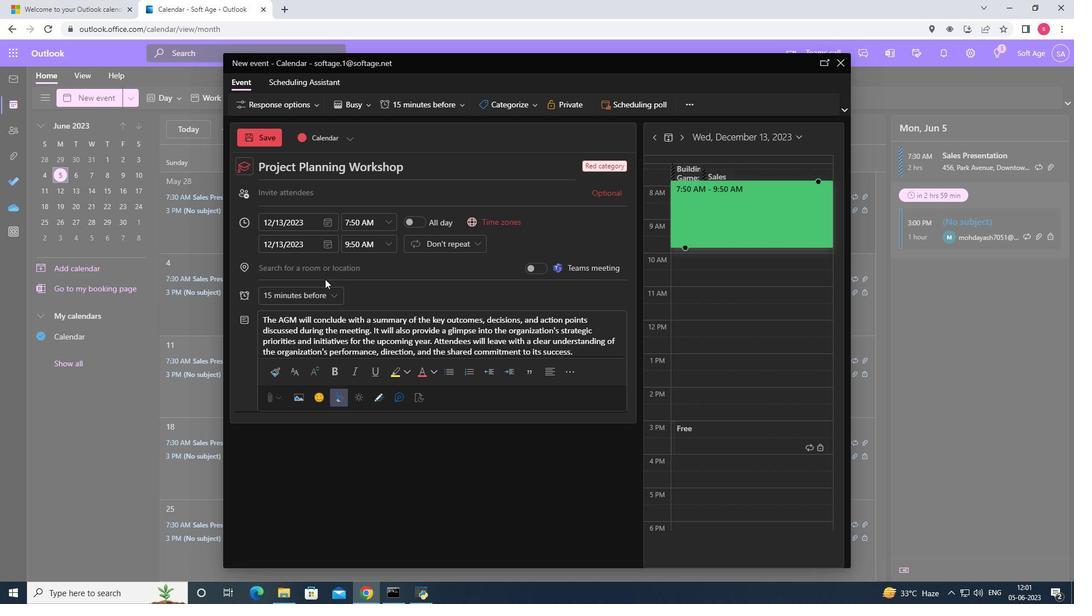 
Action: Mouse pressed left at (335, 270)
Screenshot: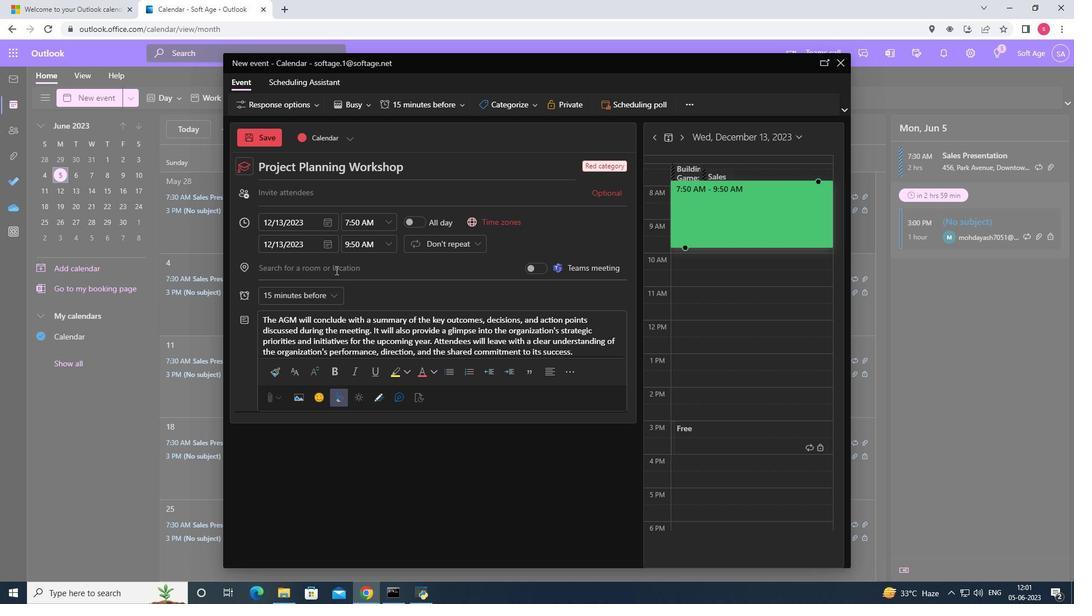 
Action: Key pressed 987<Key.space><Key.shift>Case<Key.backspace>a<Key.space><Key.shift><Key.shift><Key.shift><Key.shift><Key.shift><Key.shift><Key.shift><Key.shift><Key.shift><Key.shift><Key.shift><Key.shift><Key.shift><Key.shift><Key.shift><Key.shift><Key.shift><Key.shift><Key.shift><Key.shift><Key.shift><Key.shift><Key.shift><Key.shift><Key.shift><Key.shift><Key.shift><Key.shift><Key.shift><Key.shift><Key.shift><Key.shift><Key.shift><Key.shift><Key.shift><Key.shift><Key.shift><Key.shift><Key.shift><Key.shift><Key.shift><Key.shift><Key.shift><Key.shift><Key.shift><Key.shift><Key.shift><Key.shift><Key.shift><Key.shift><Key.shift><Key.shift><Key.shift><Key.shift><Key.shift><Key.shift><Key.shift><Key.shift><Key.shift><Key.shift><Key.shift><Key.shift><Key.shift><Key.shift><Key.shift><Key.shift><Key.shift><Key.shift><Key.shift><Key.shift><Key.shift><Key.shift><Key.shift><Key.shift><Key.shift><Key.shift><Key.shift><Key.shift><Key.shift><Key.shift><Key.shift><Key.shift><Key.shift><Key.shift><Key.shift><Key.shift><Key.shift><Key.shift>Batllo,<Key.space><Key.shift>Barcelona<Key.space><Key.backspace>,<Key.space><Key.shift><Key.shift><Key.shift><Key.shift><Key.shift><Key.shift><Key.shift><Key.shift><Key.shift><Key.shift><Key.shift><Key.shift><Key.shift><Key.shift><Key.shift><Key.shift><Key.shift><Key.shift><Key.shift><Key.shift><Key.shift><Key.shift><Key.shift><Key.shift><Key.shift><Key.shift><Key.shift><Key.shift><Key.shift><Key.shift><Key.shift><Key.shift><Key.shift><Key.shift><Key.shift><Key.shift><Key.shift><Key.shift><Key.shift><Key.shift><Key.shift><Key.shift><Key.shift><Key.shift><Key.shift><Key.shift><Key.shift><Key.shift><Key.shift>Spain
Screenshot: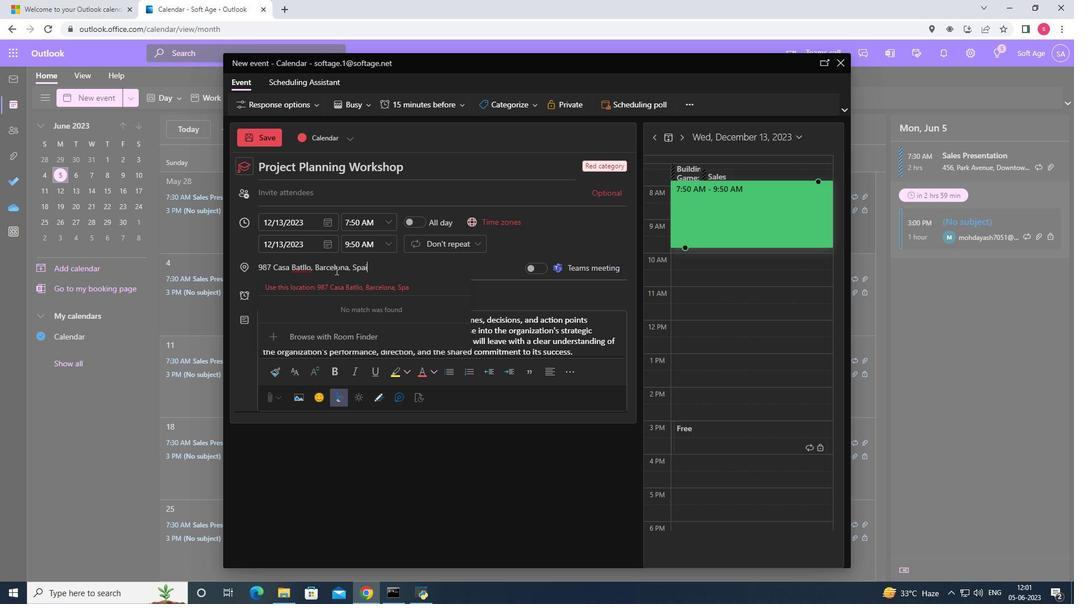
Action: Mouse moved to (373, 289)
Screenshot: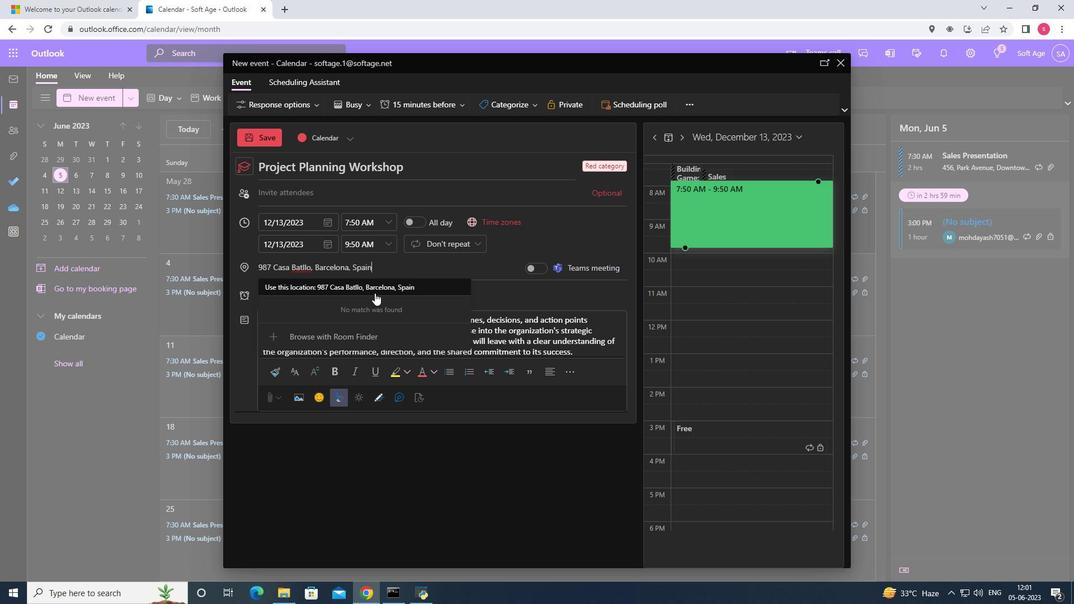
Action: Mouse pressed left at (373, 289)
Screenshot: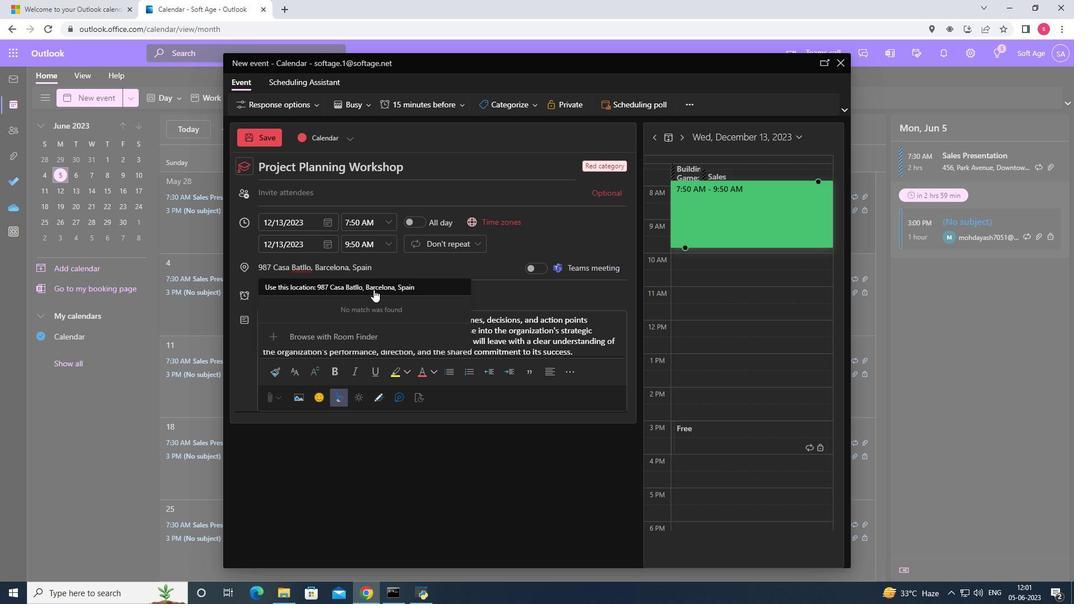 
Action: Mouse moved to (286, 195)
Screenshot: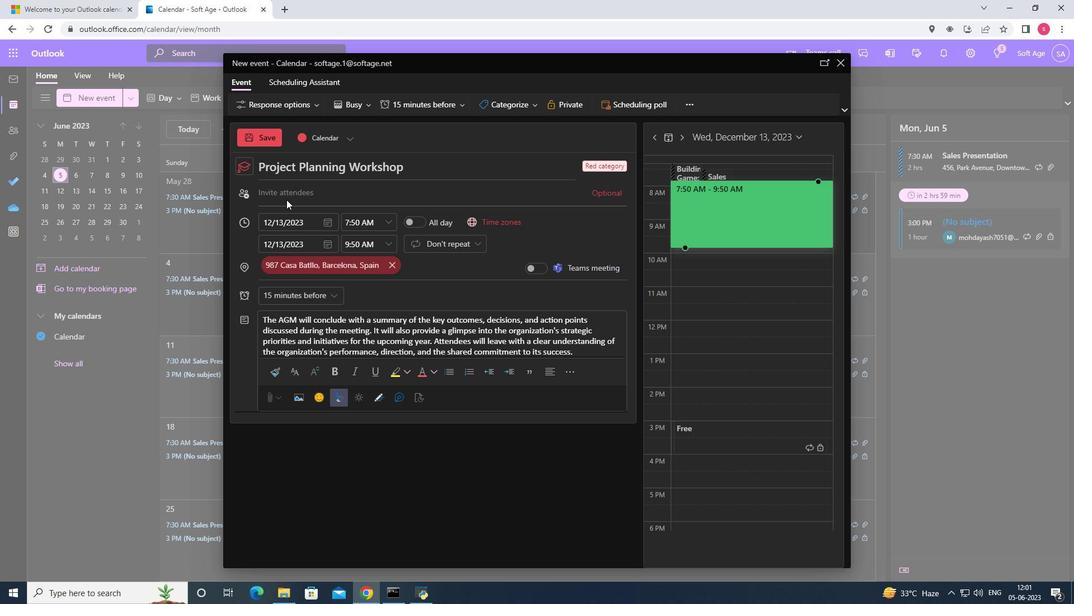 
Action: Mouse pressed left at (286, 195)
Screenshot: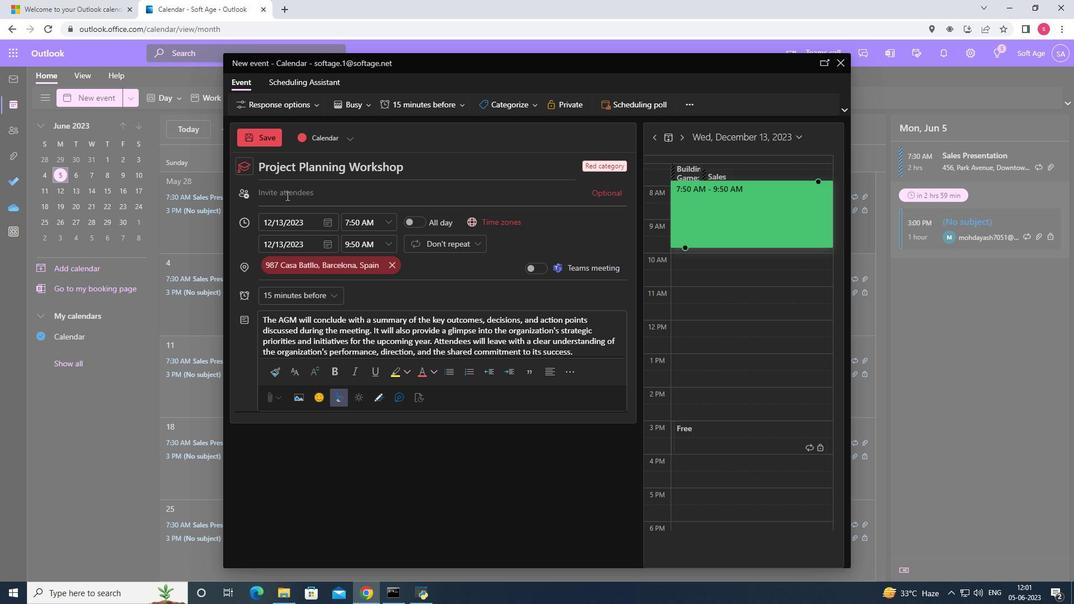 
Action: Mouse moved to (287, 195)
Screenshot: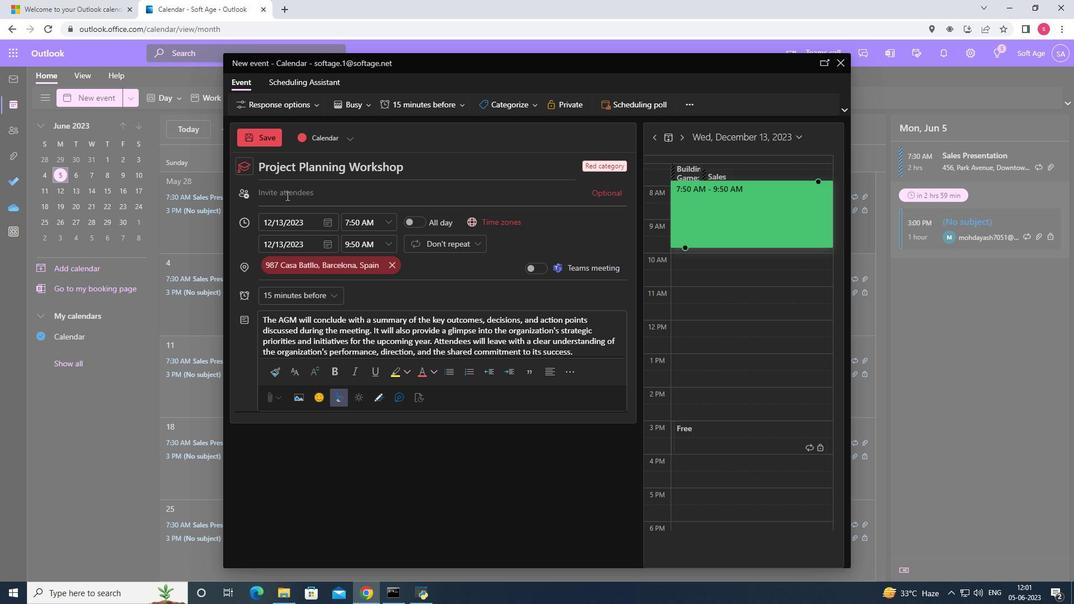 
Action: Key pressed softage.10<Key.shift><Key.shift><Key.shift><Key.shift>@
Screenshot: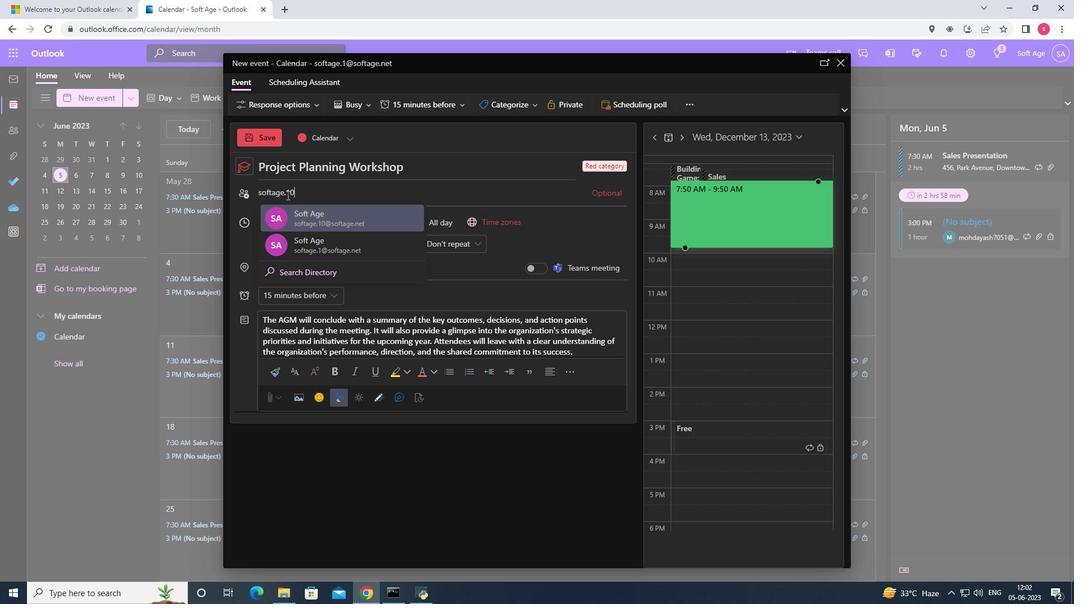 
Action: Mouse moved to (328, 211)
Screenshot: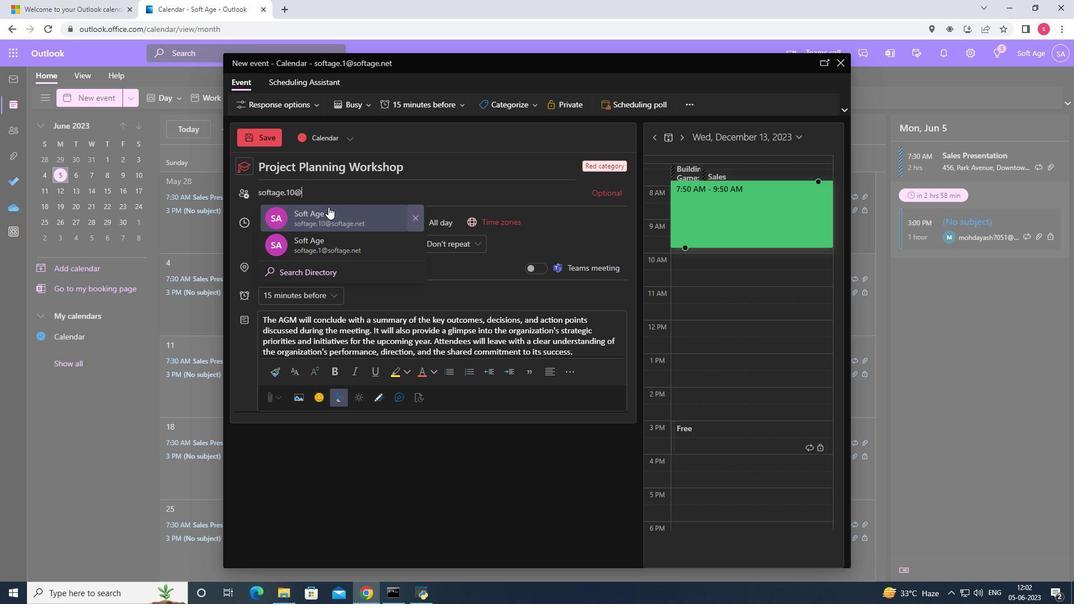 
Action: Mouse pressed left at (328, 211)
Screenshot: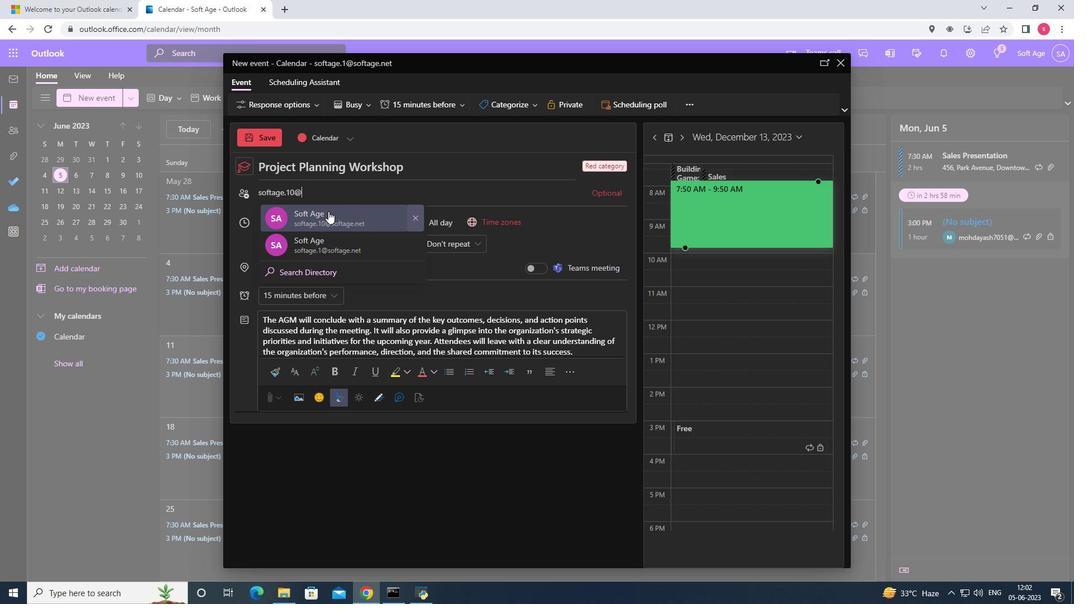 
Action: Key pressed softage.2<Key.shift>@
Screenshot: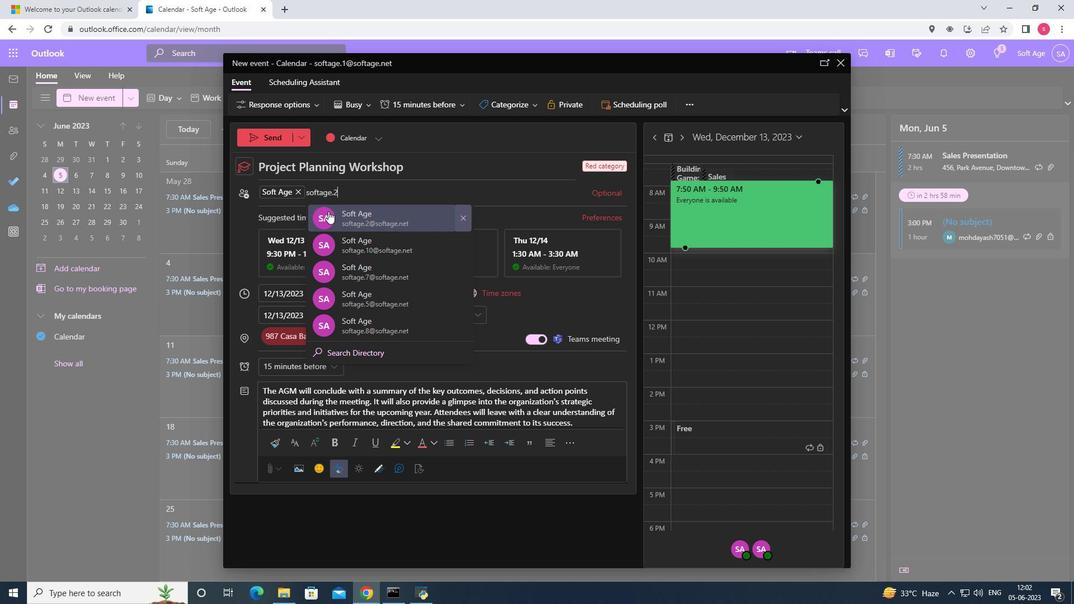 
Action: Mouse pressed left at (328, 211)
Screenshot: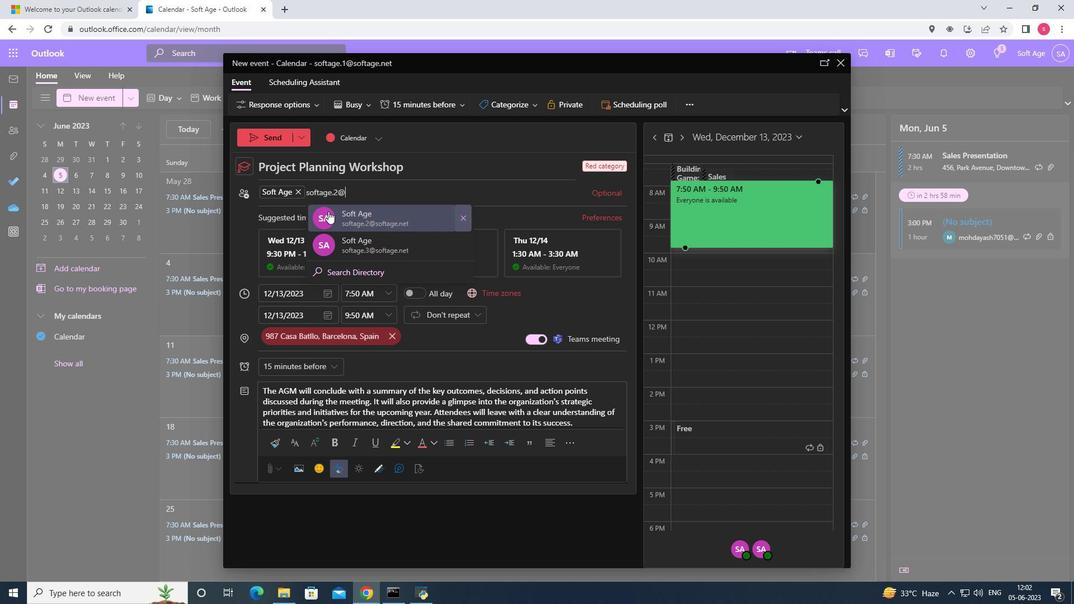 
Action: Mouse moved to (328, 365)
Screenshot: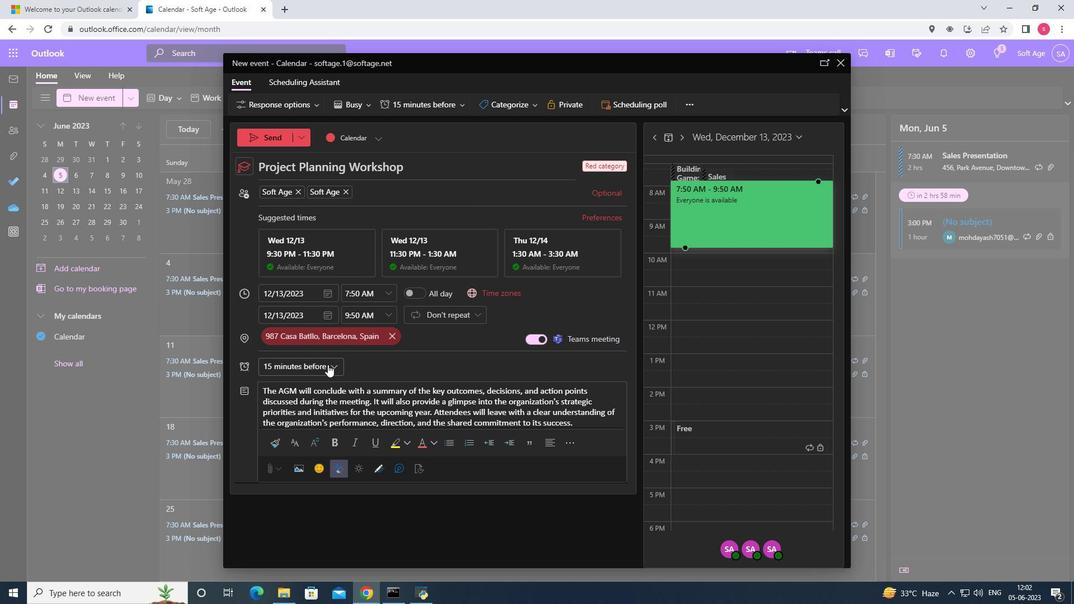 
Action: Mouse pressed left at (328, 365)
Screenshot: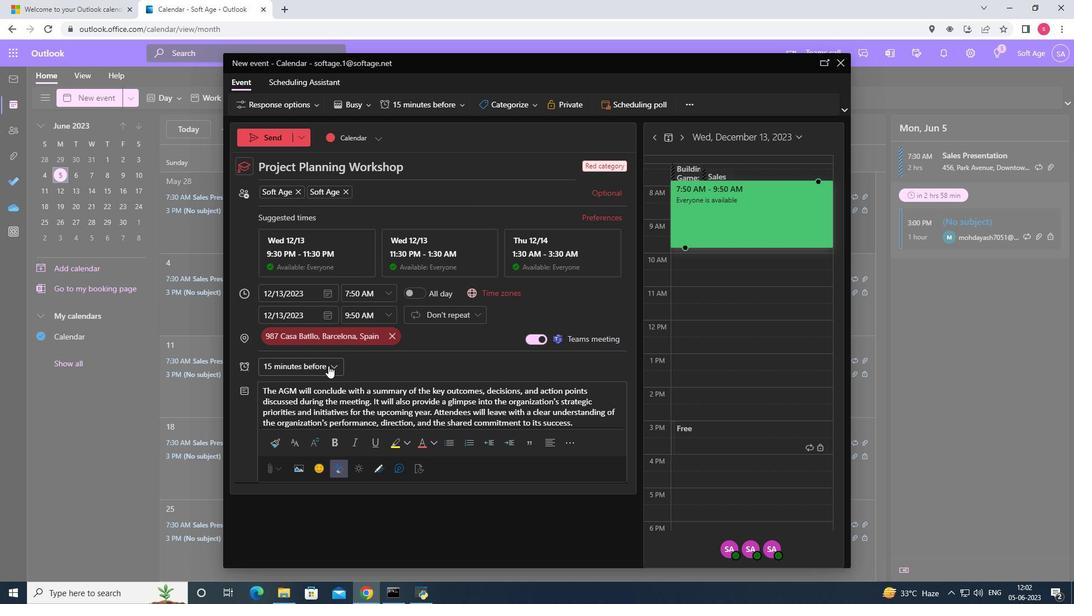 
Action: Mouse moved to (302, 254)
Screenshot: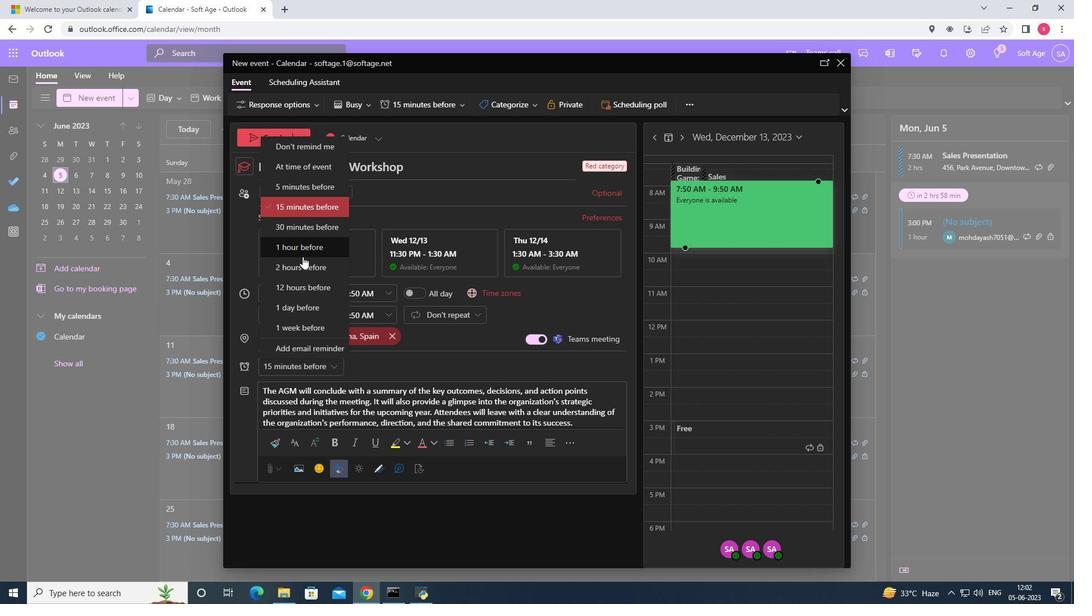 
Action: Mouse pressed left at (302, 254)
Screenshot: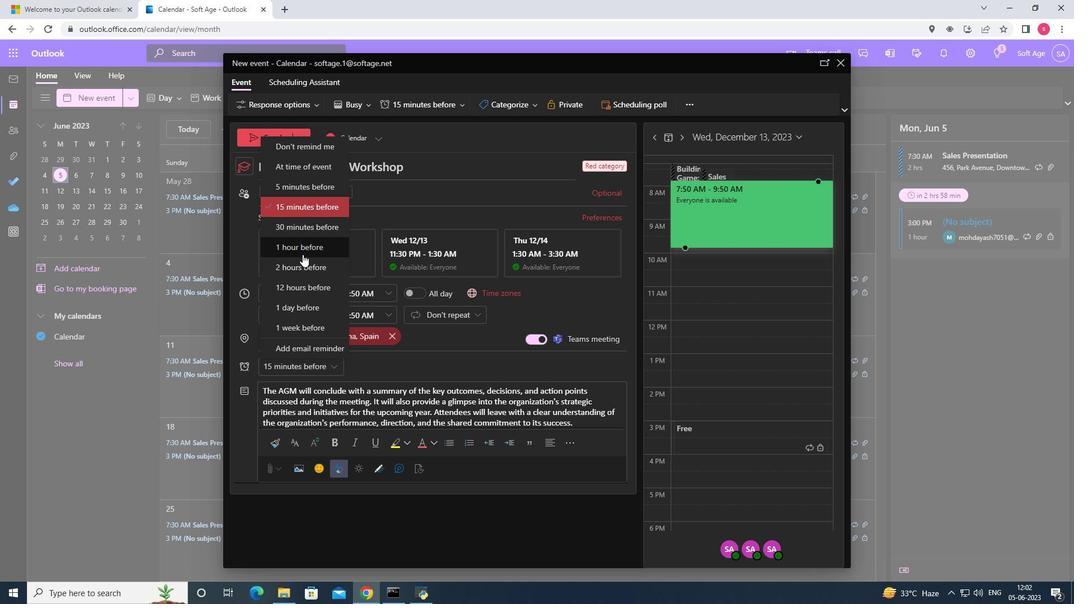 
Action: Mouse moved to (266, 138)
Screenshot: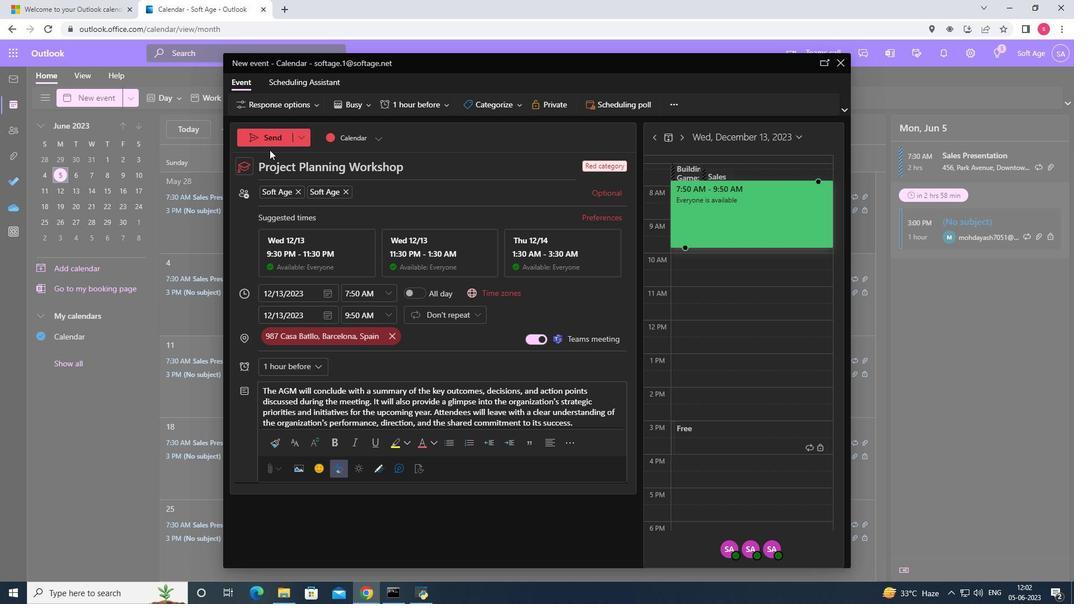 
Action: Mouse pressed left at (266, 138)
Screenshot: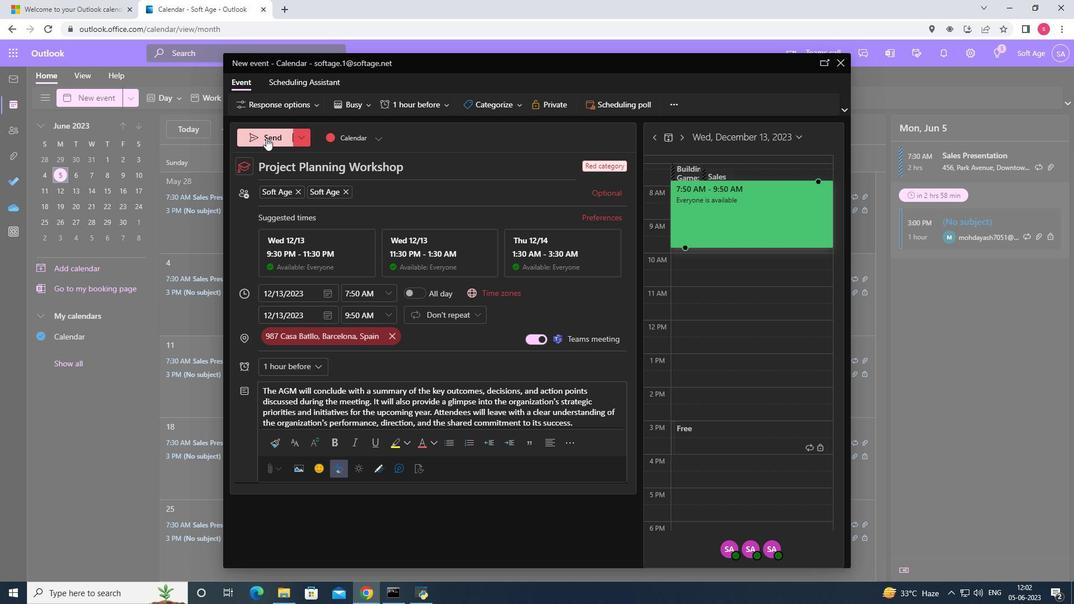 
